 Task: Open Card Usability Testing Review in Board Public Speaking Coaching to Workspace Business Coaching Services and add a team member Softage.4@softage.net, a label Green, a checklist Quality Control, an attachment from your computer, a color Green and finally, add a card description 'Plan and execute company team-building retreat with a focus on team resilience' and a comment 'We should approach this task with enthusiasm as it has the potential to generate significant value for our company.'. Add a start date 'Jan 04, 1900' with a due date 'Jan 11, 1900'
Action: Mouse moved to (385, 158)
Screenshot: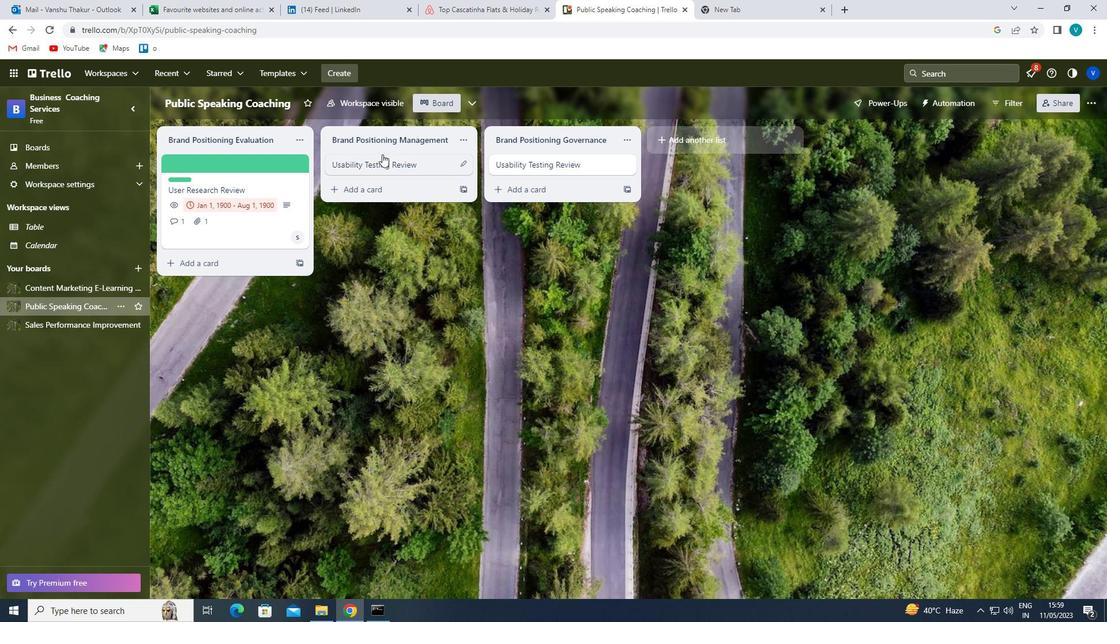 
Action: Mouse pressed left at (385, 158)
Screenshot: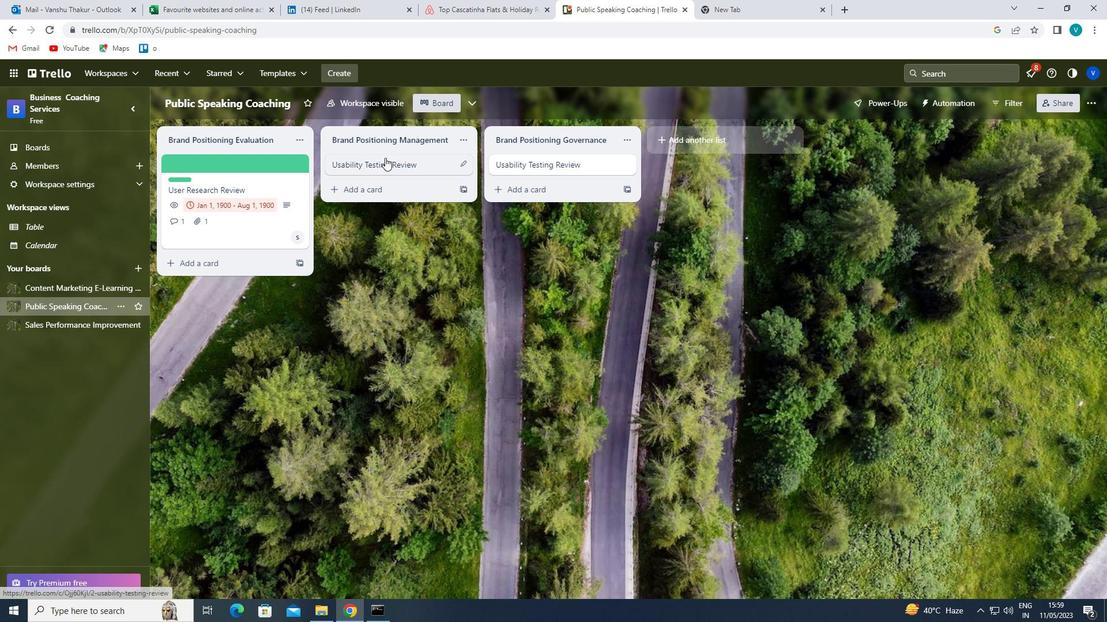 
Action: Mouse moved to (727, 197)
Screenshot: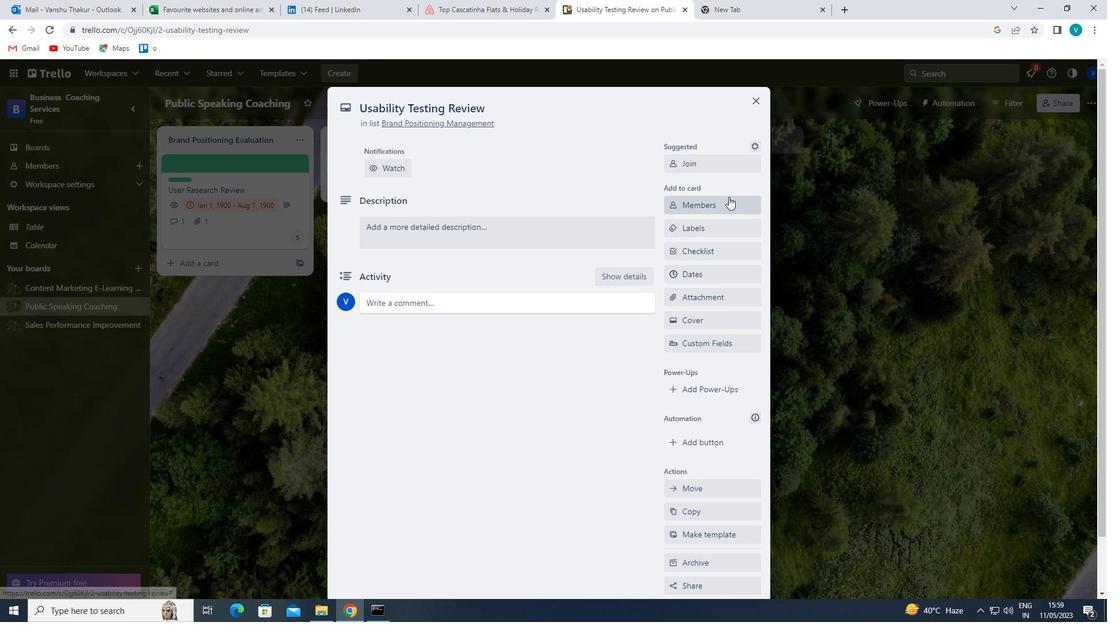 
Action: Mouse pressed left at (727, 197)
Screenshot: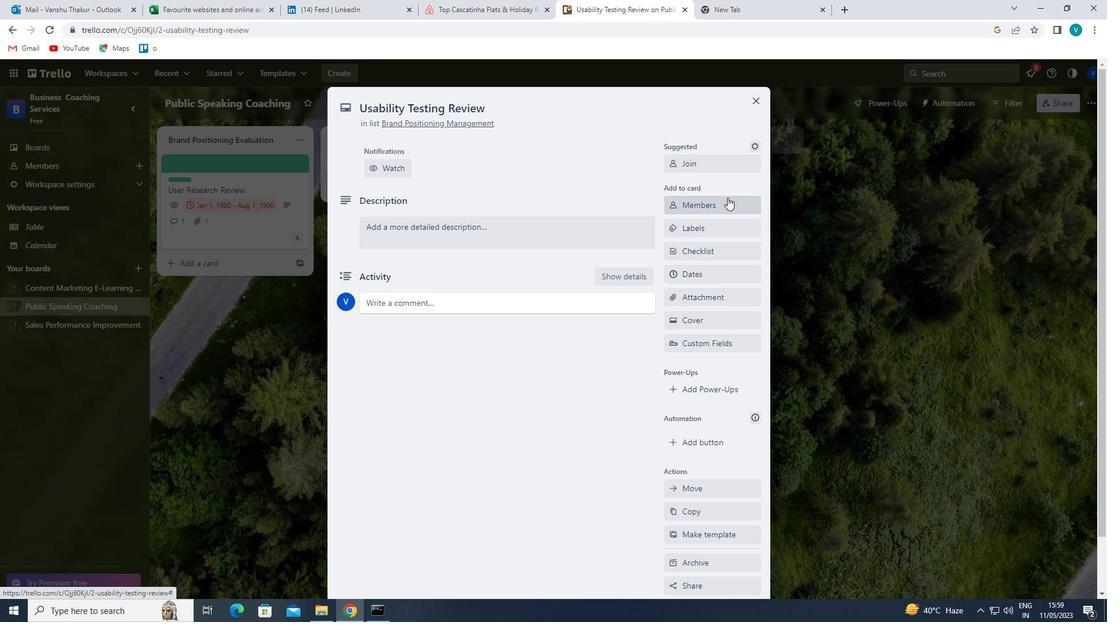 
Action: Key pressed <Key.shift>SOFTAG
Screenshot: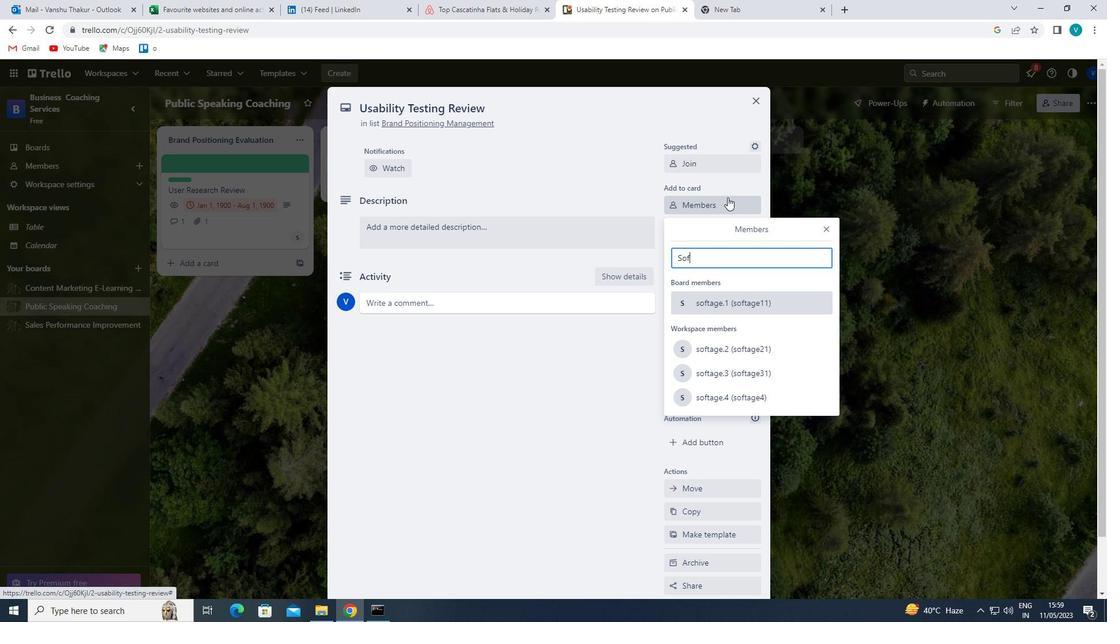
Action: Mouse moved to (719, 204)
Screenshot: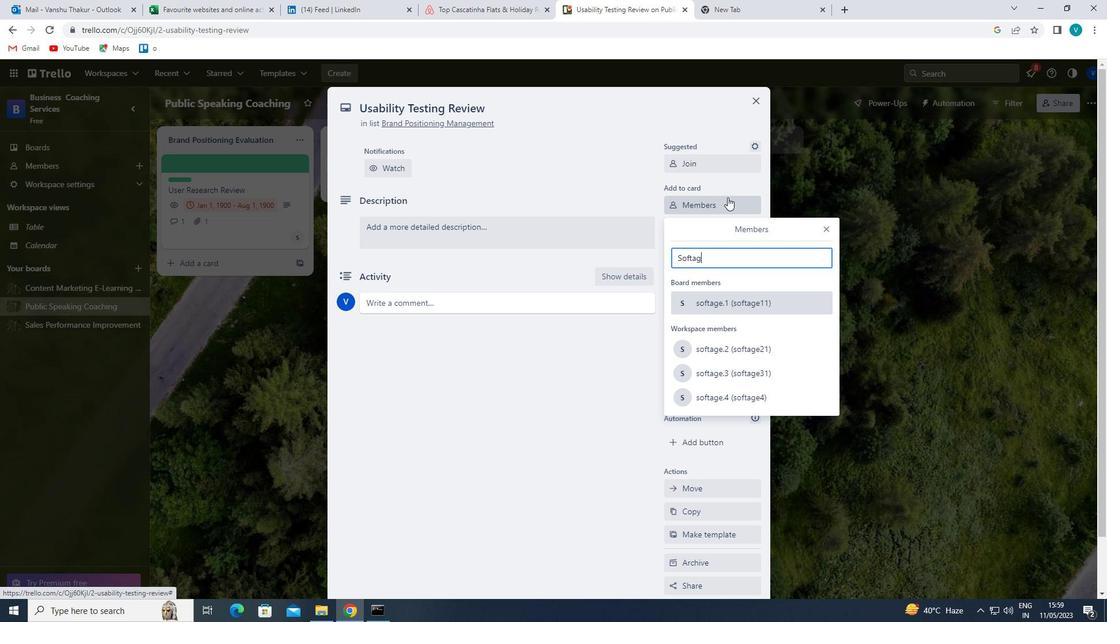 
Action: Key pressed E
Screenshot: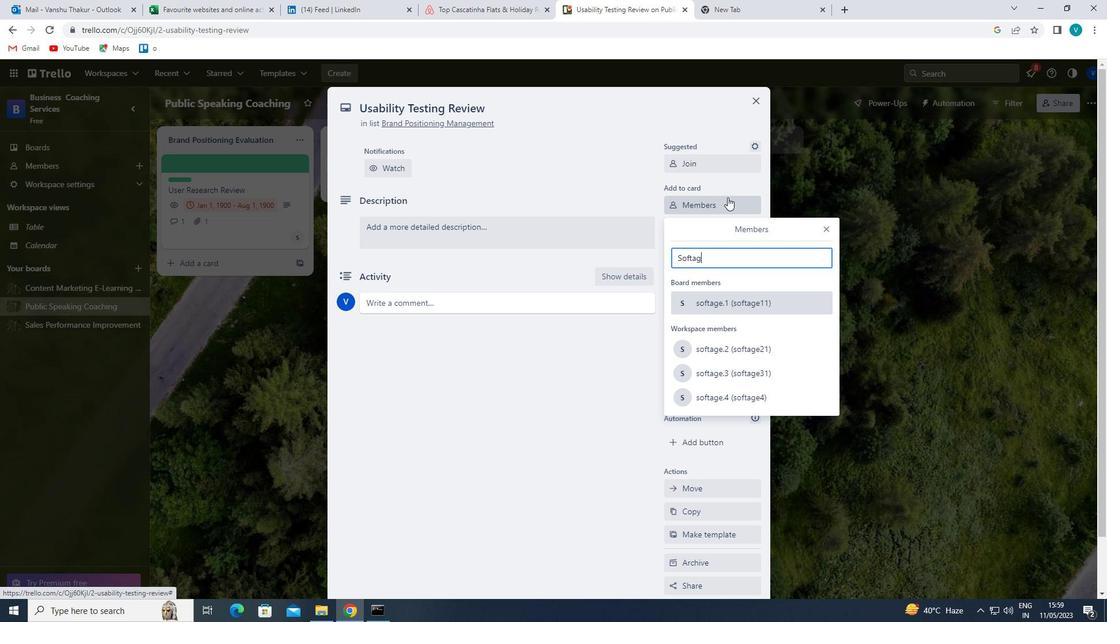 
Action: Mouse moved to (752, 390)
Screenshot: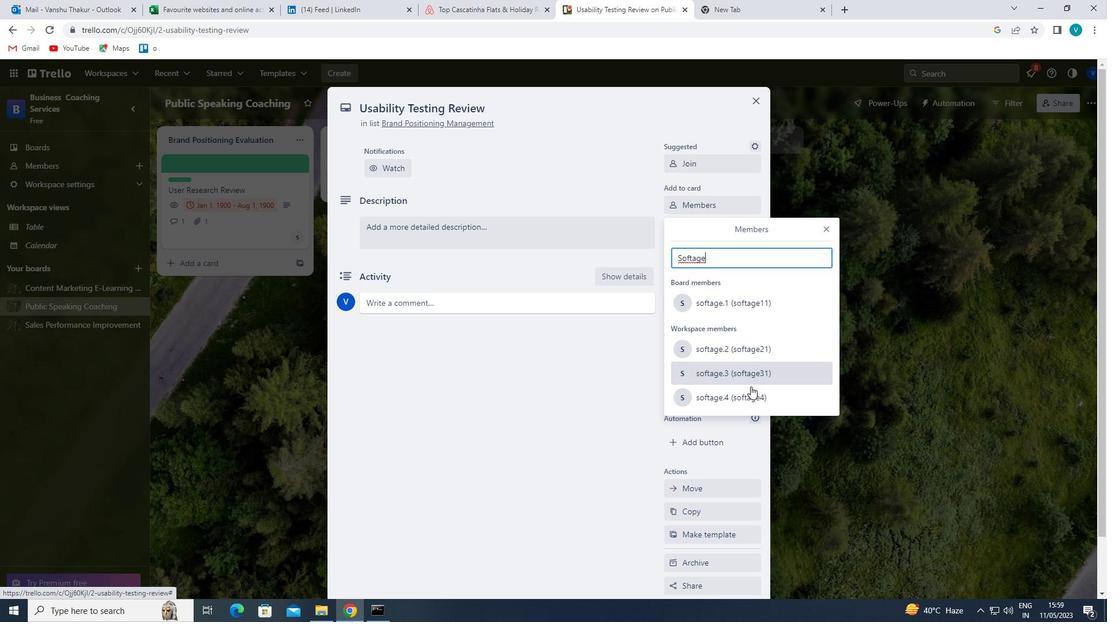 
Action: Mouse pressed left at (752, 390)
Screenshot: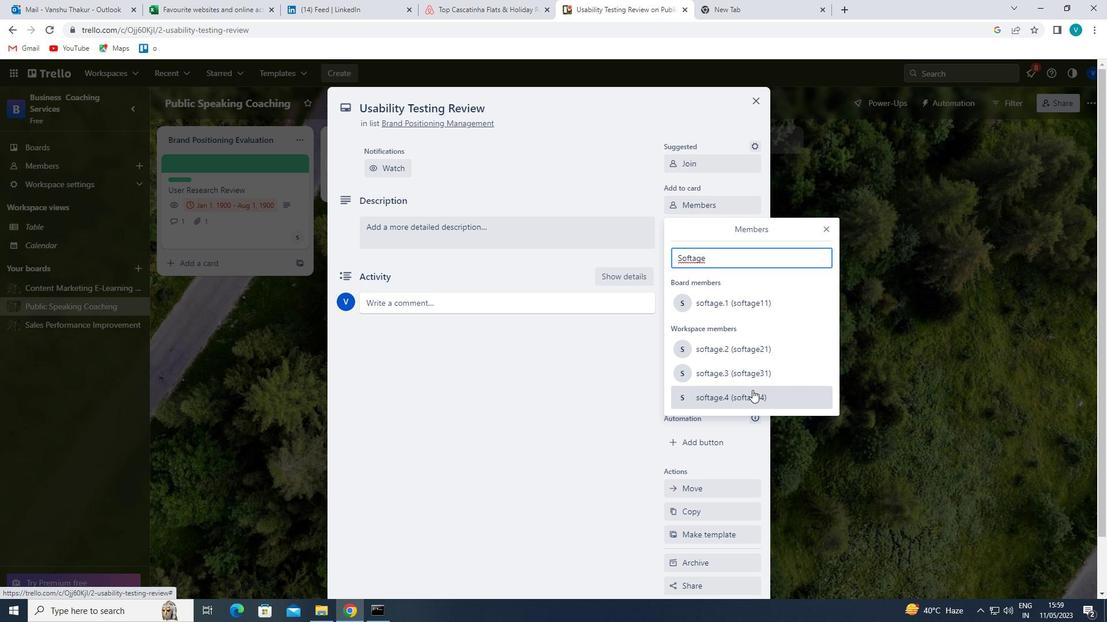 
Action: Mouse moved to (824, 231)
Screenshot: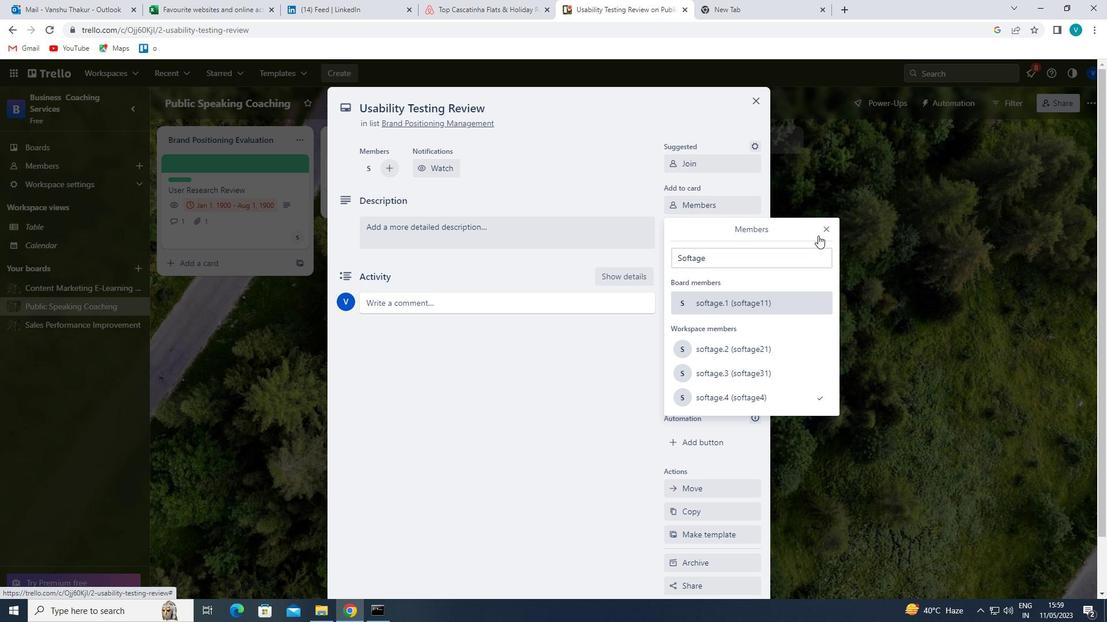 
Action: Mouse pressed left at (824, 231)
Screenshot: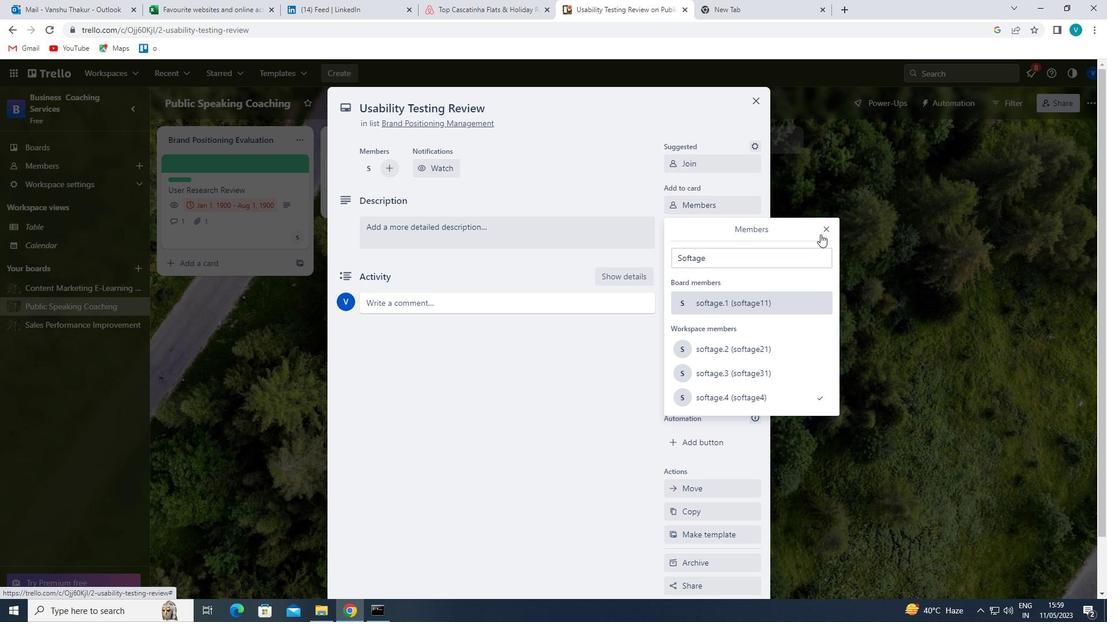 
Action: Mouse moved to (718, 232)
Screenshot: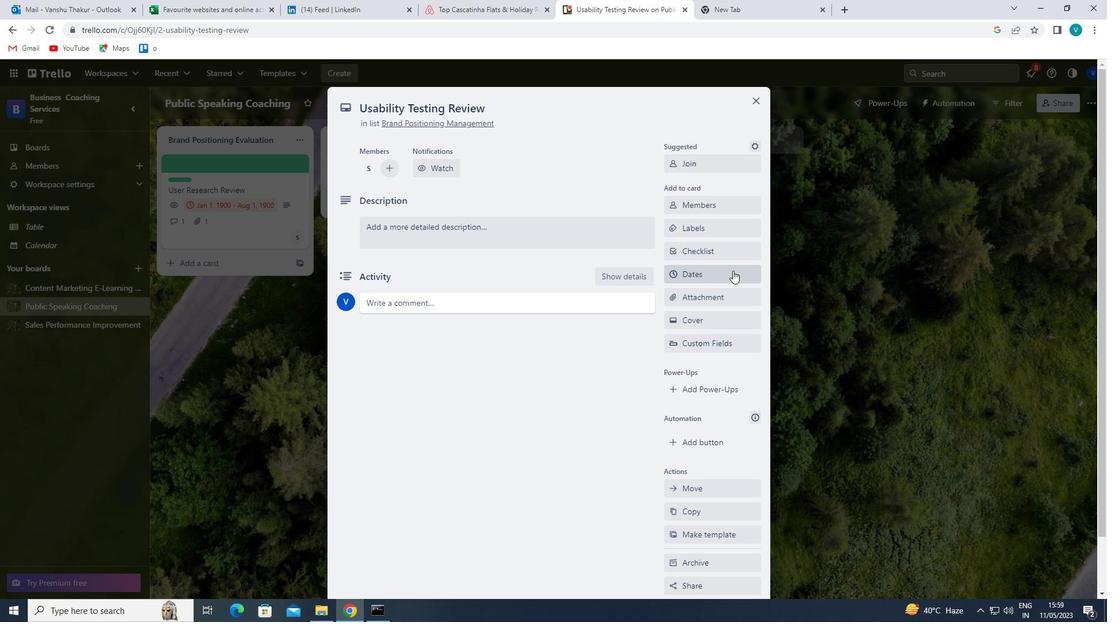 
Action: Mouse pressed left at (718, 232)
Screenshot: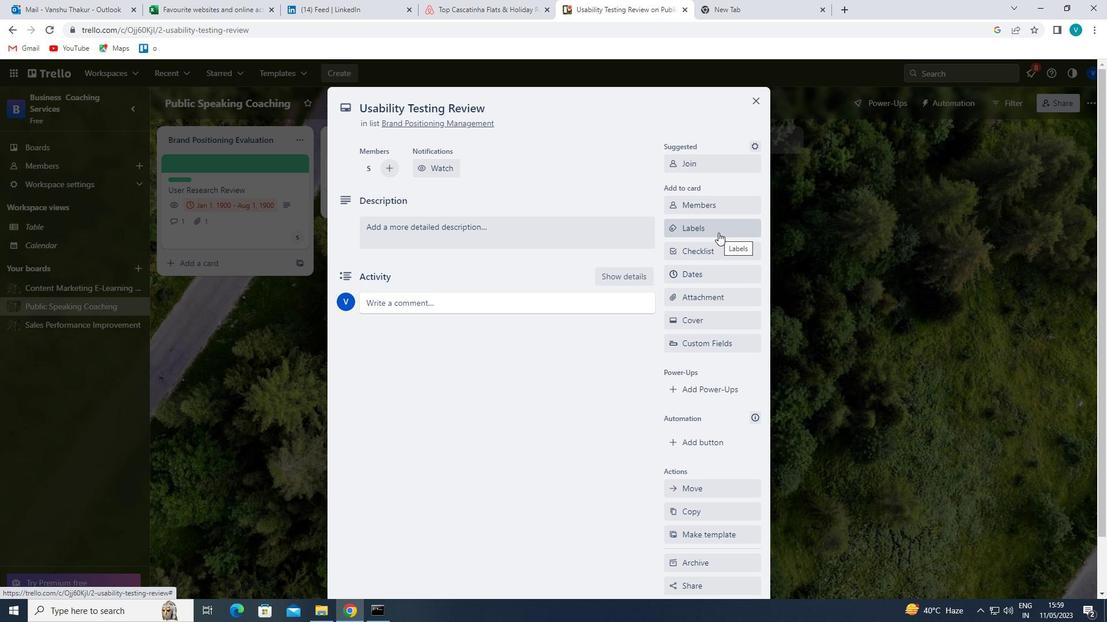 
Action: Mouse moved to (733, 338)
Screenshot: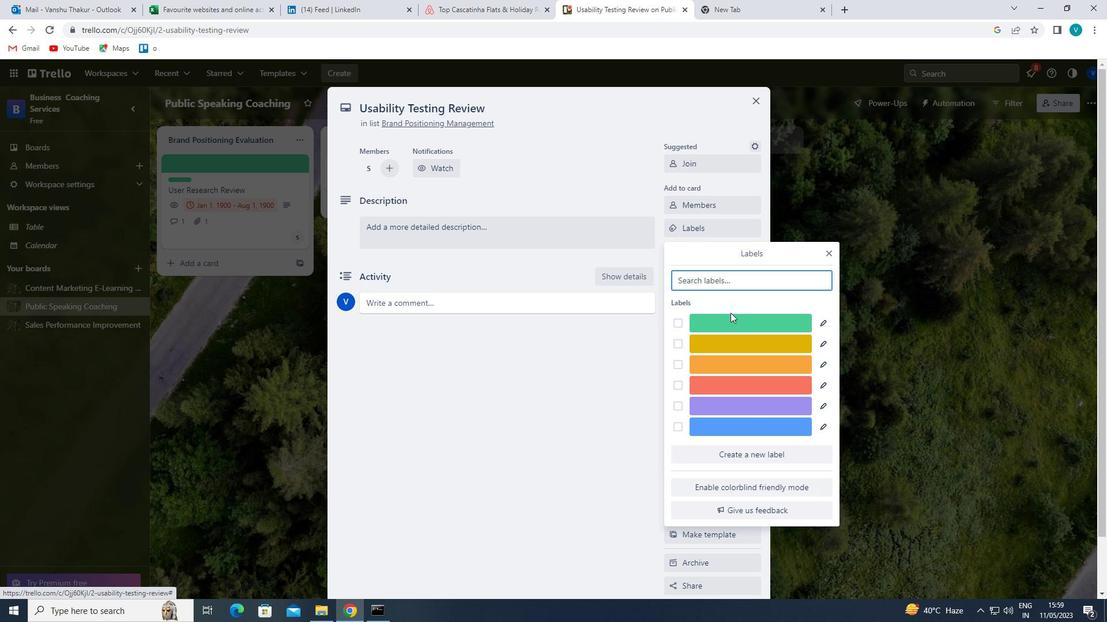 
Action: Mouse pressed left at (733, 338)
Screenshot: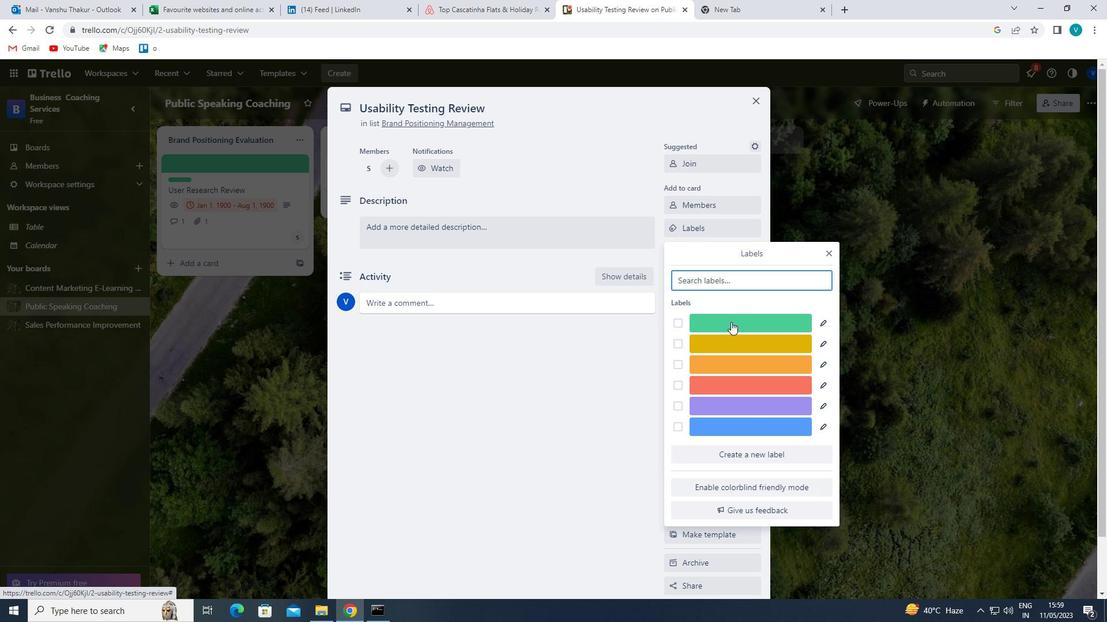 
Action: Mouse moved to (735, 322)
Screenshot: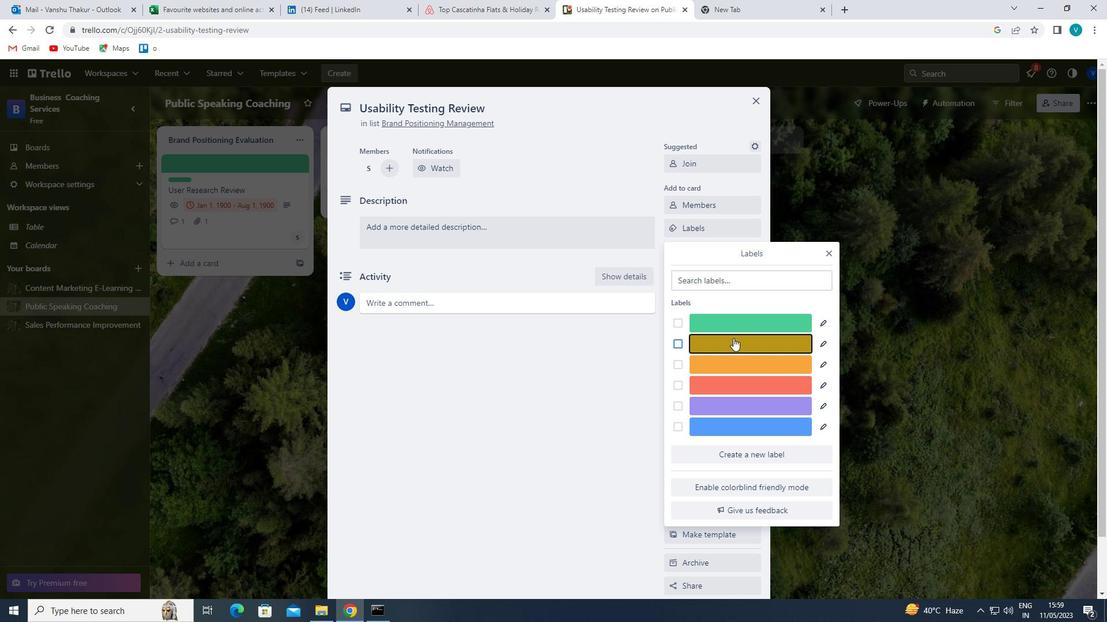 
Action: Mouse pressed left at (735, 322)
Screenshot: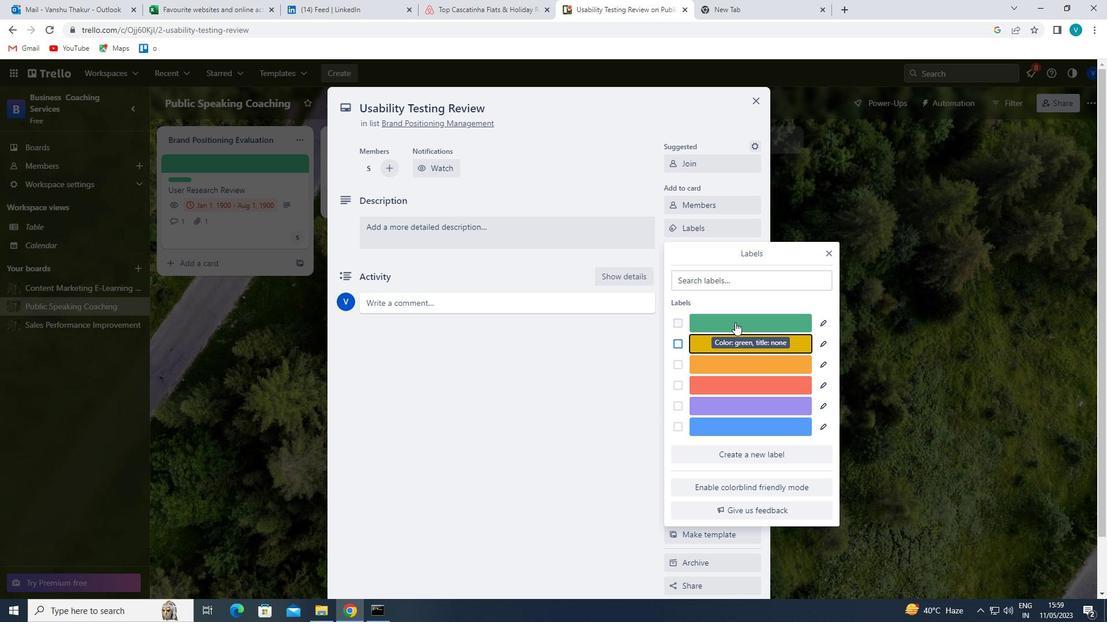 
Action: Mouse moved to (827, 250)
Screenshot: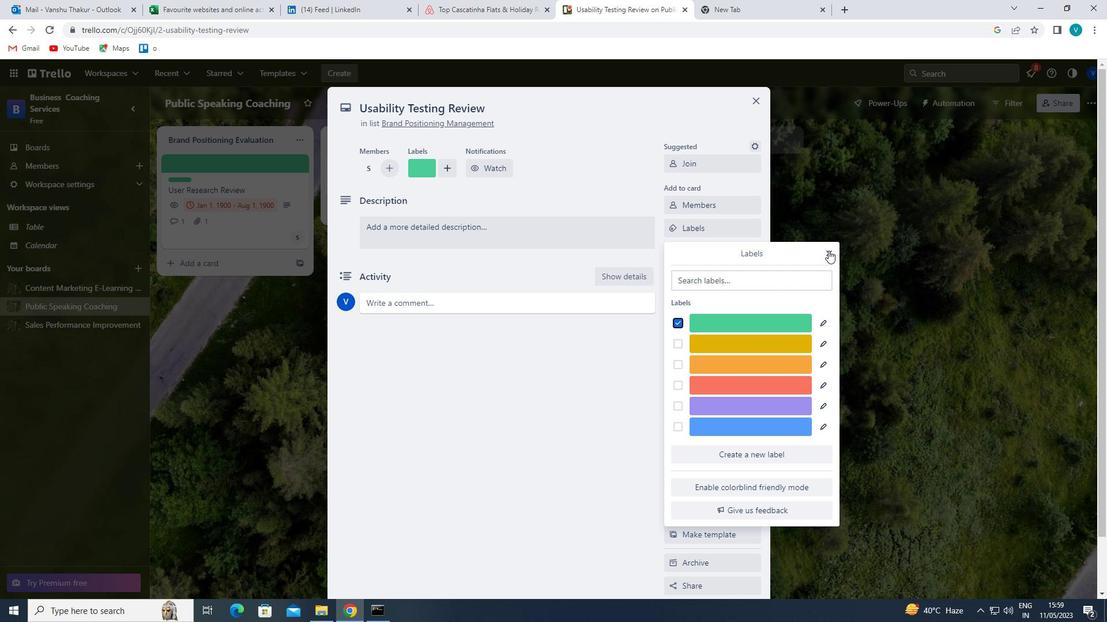 
Action: Mouse pressed left at (827, 250)
Screenshot: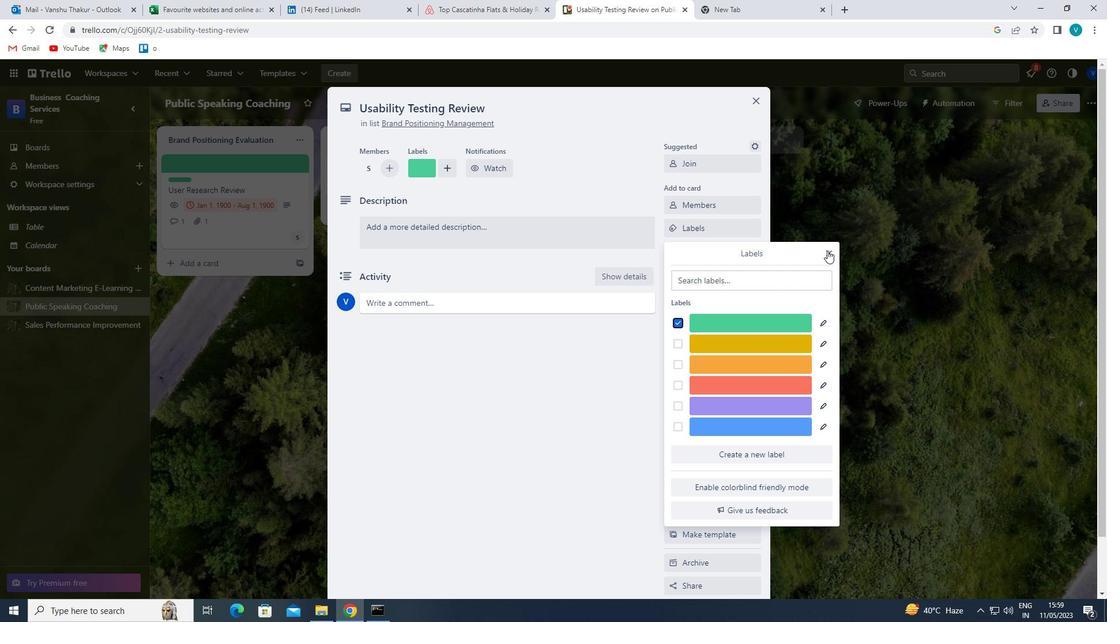 
Action: Mouse moved to (717, 245)
Screenshot: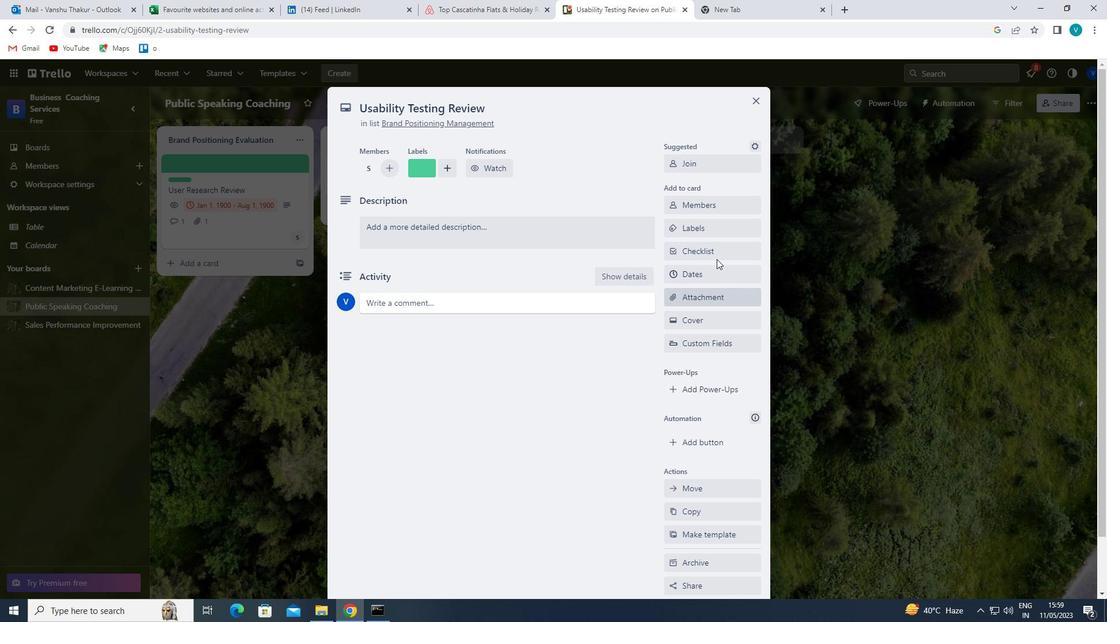 
Action: Mouse pressed left at (717, 245)
Screenshot: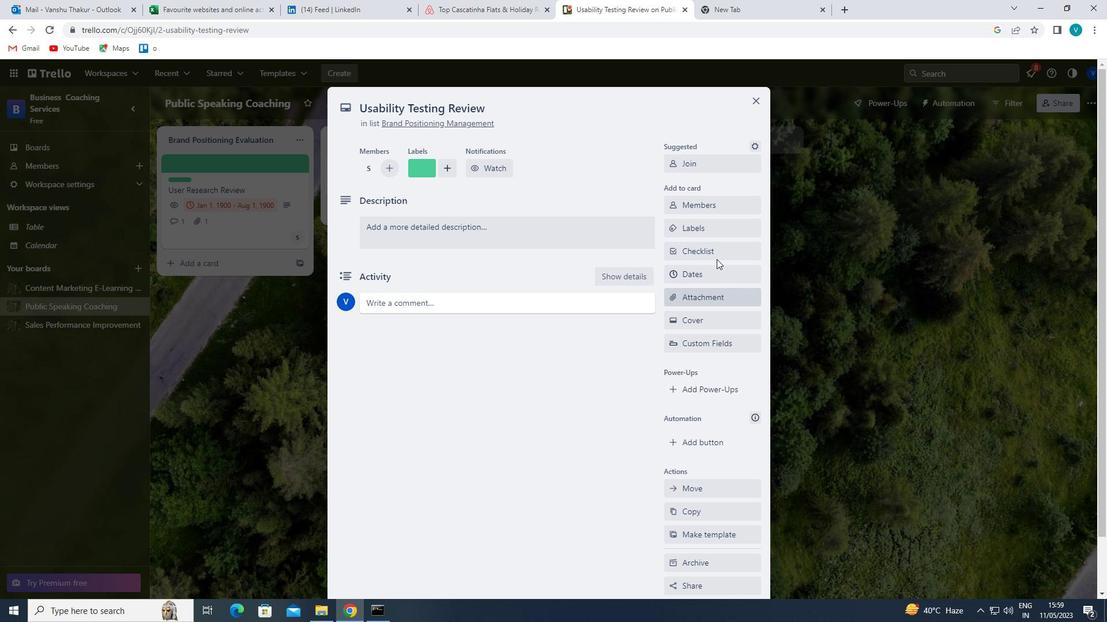
Action: Mouse moved to (714, 288)
Screenshot: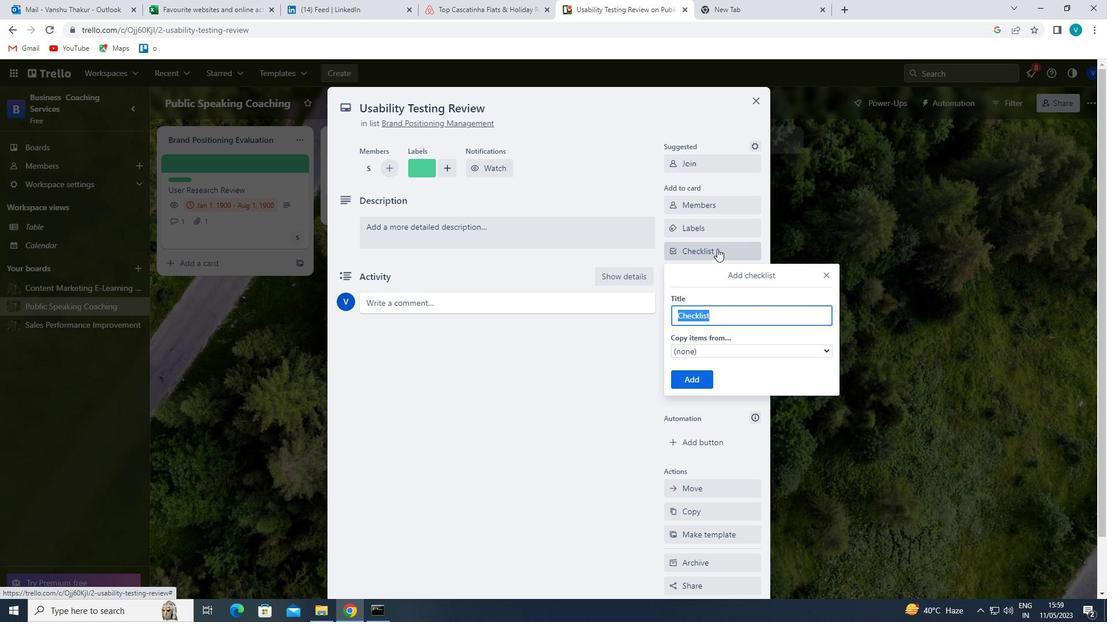 
Action: Key pressed <Key.shift>QUALI
Screenshot: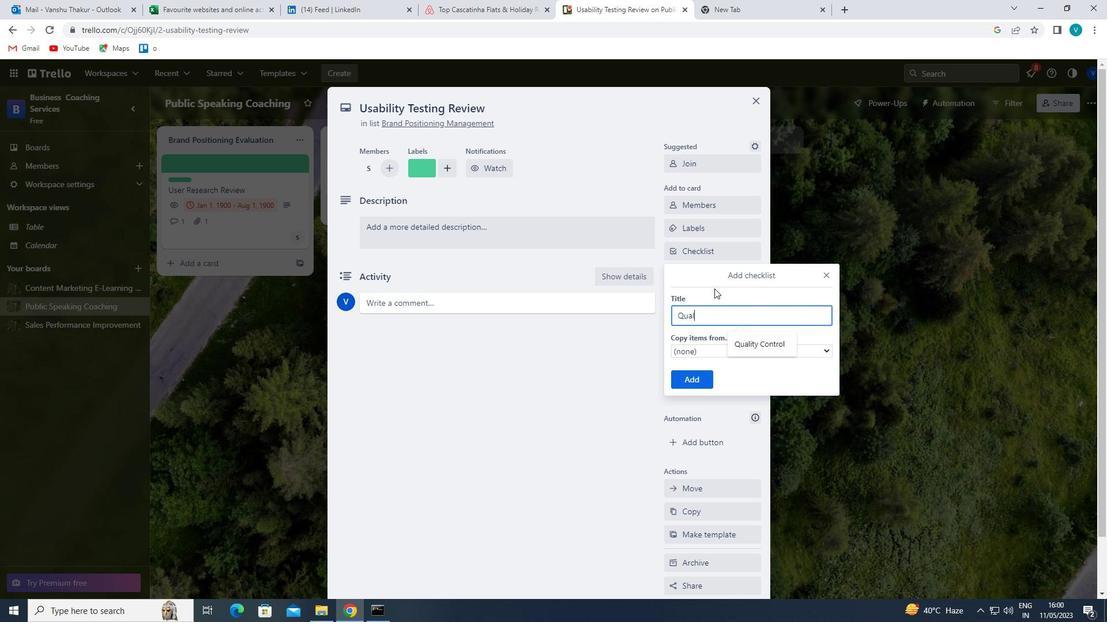 
Action: Mouse moved to (746, 337)
Screenshot: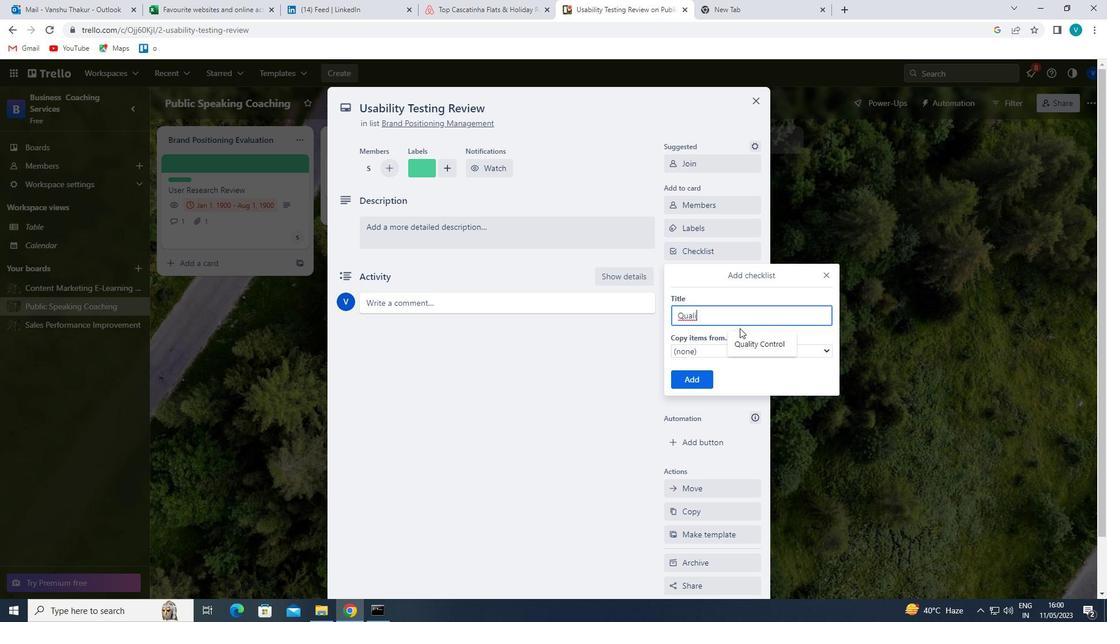 
Action: Mouse pressed left at (746, 337)
Screenshot: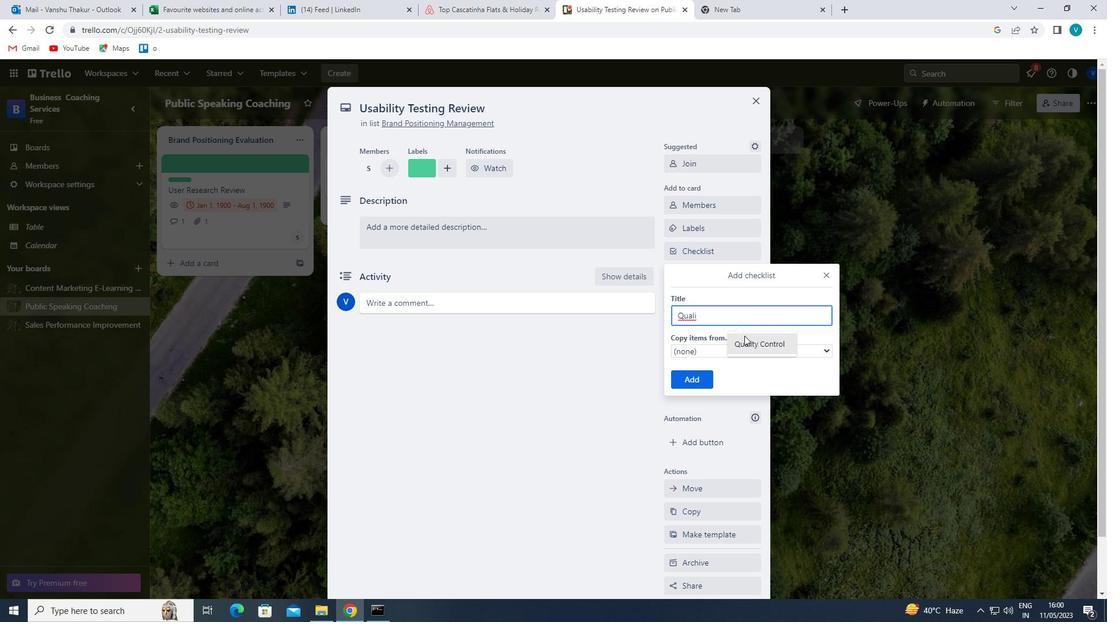 
Action: Mouse moved to (698, 372)
Screenshot: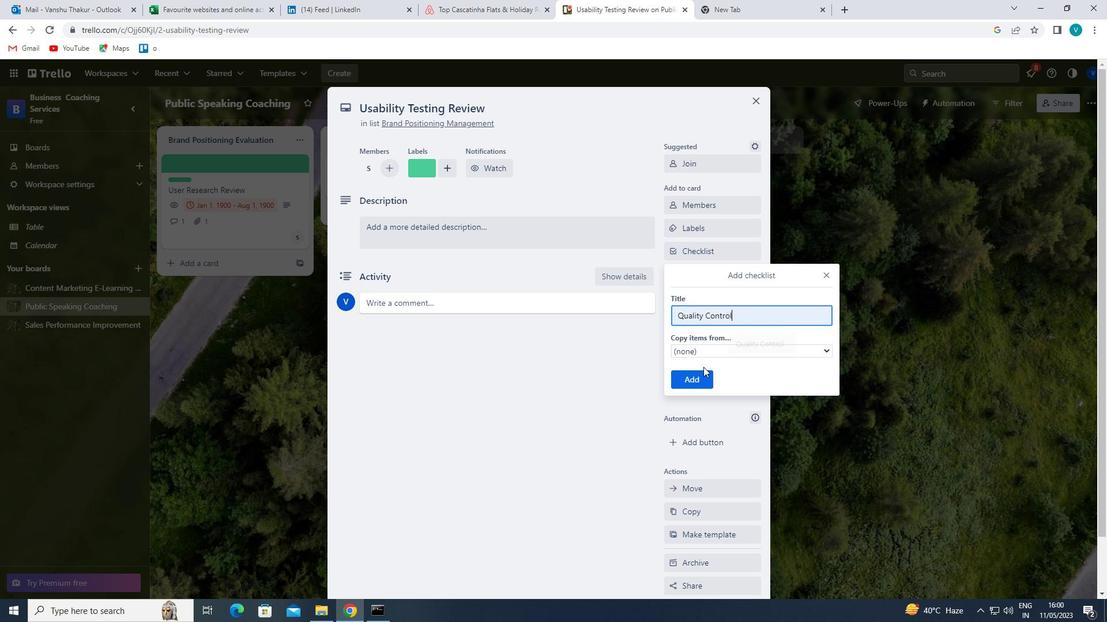 
Action: Mouse pressed left at (698, 372)
Screenshot: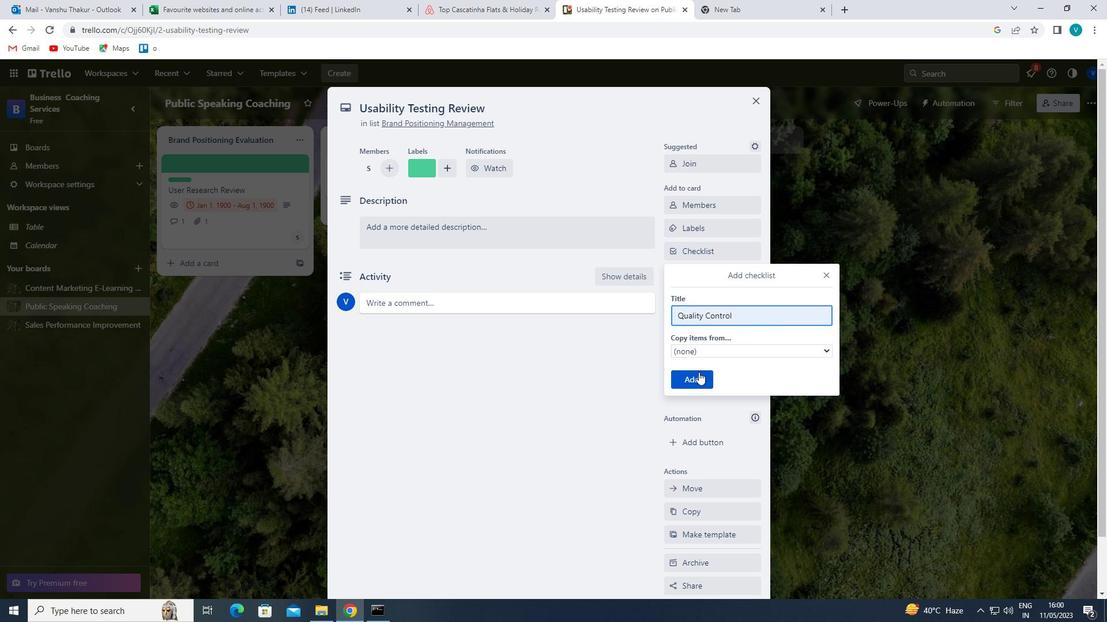 
Action: Mouse moved to (717, 292)
Screenshot: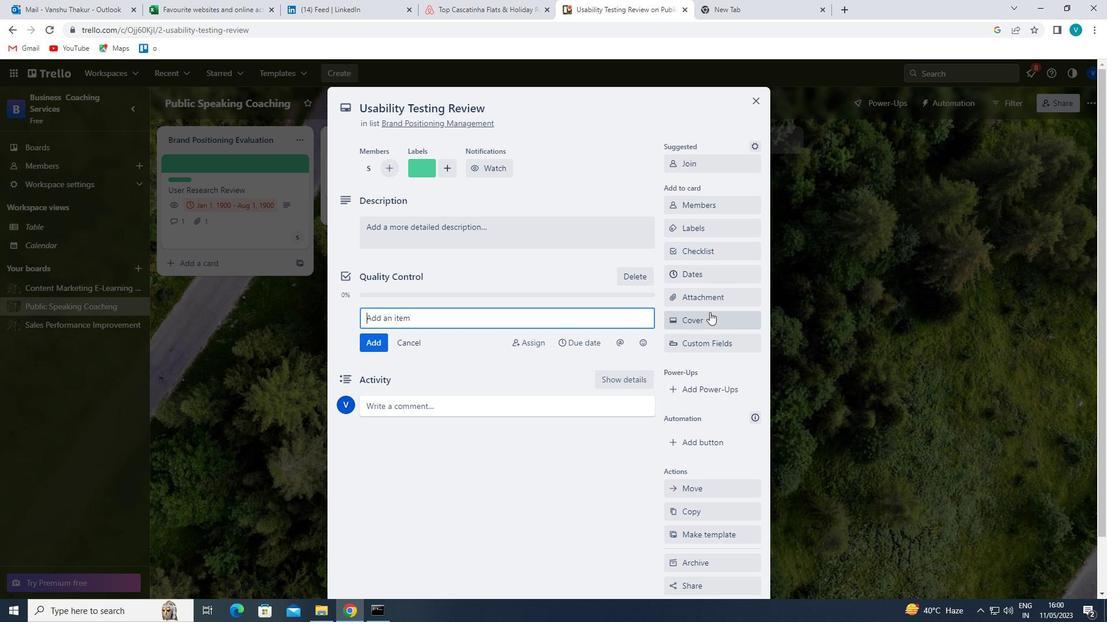 
Action: Mouse pressed left at (717, 292)
Screenshot: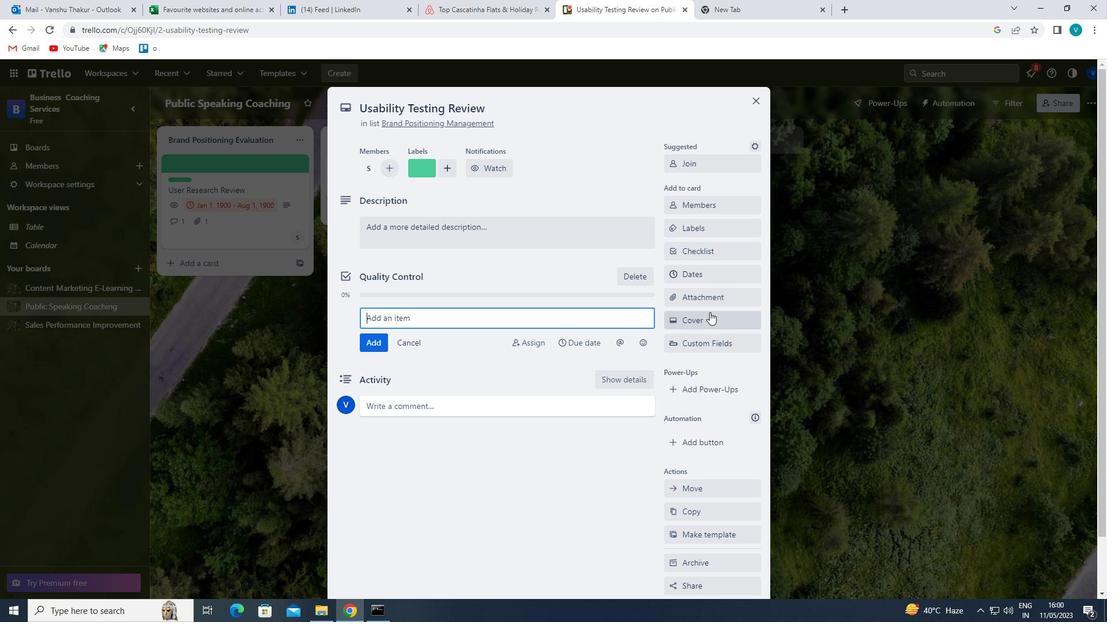 
Action: Mouse moved to (701, 352)
Screenshot: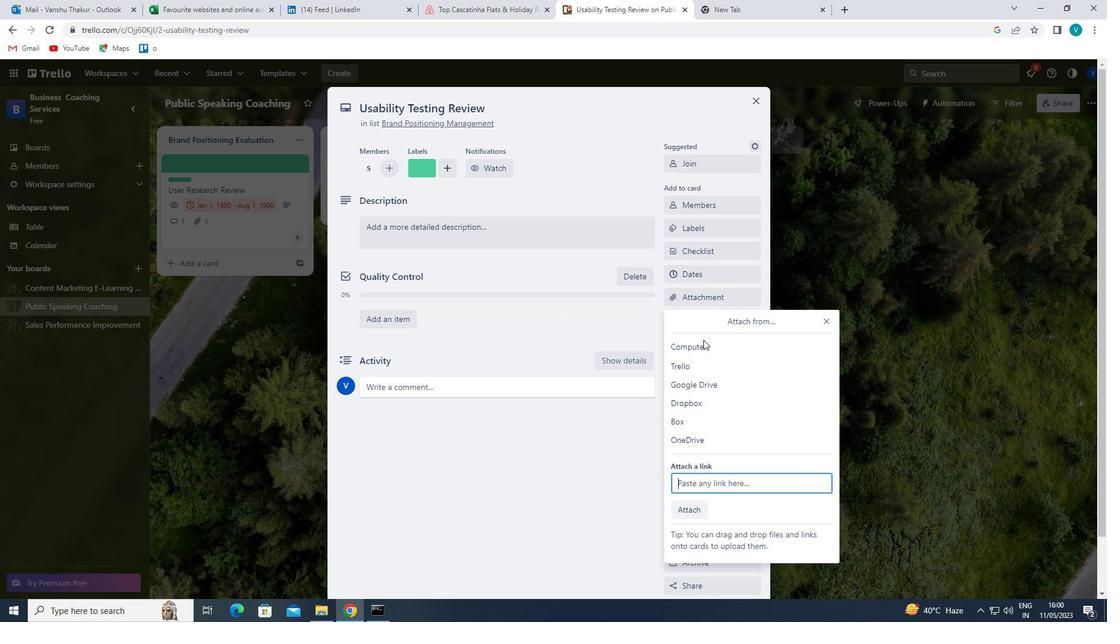 
Action: Mouse pressed left at (701, 352)
Screenshot: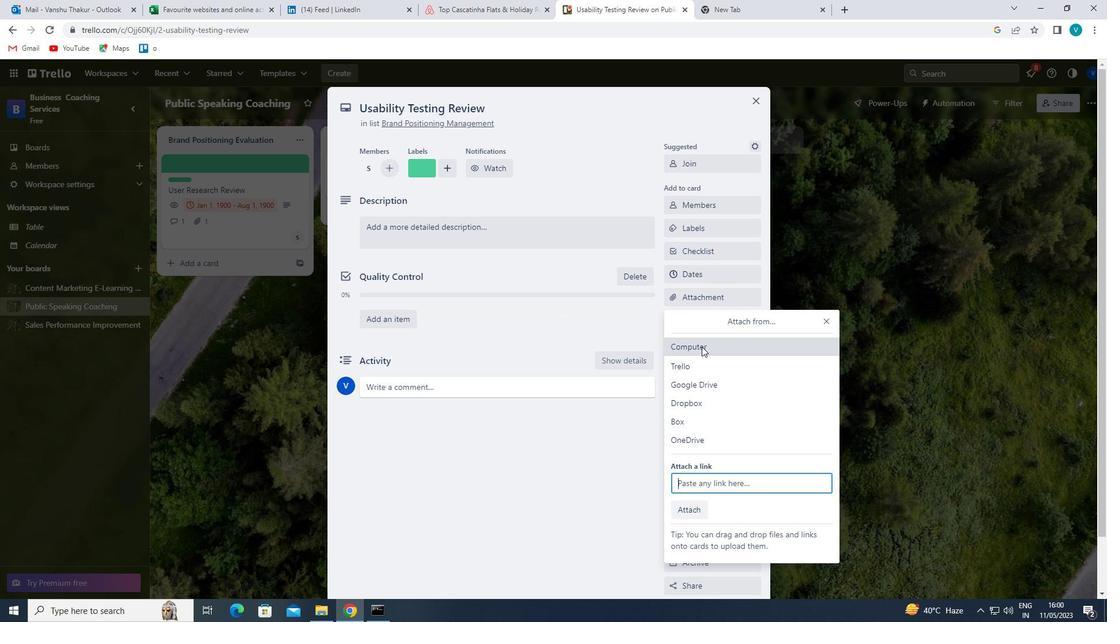 
Action: Mouse moved to (188, 186)
Screenshot: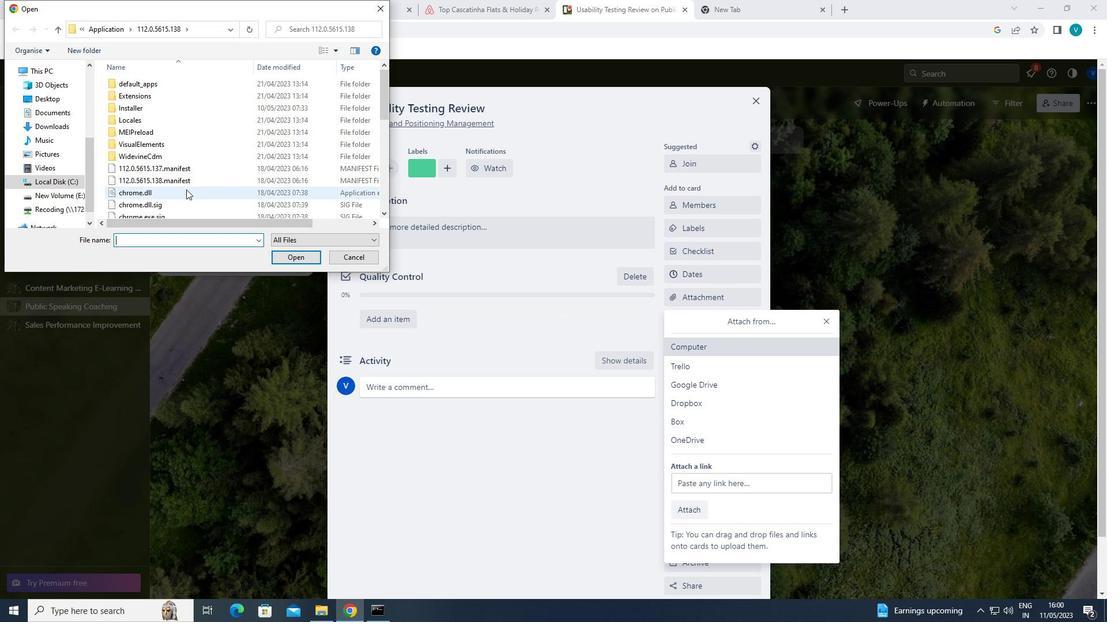 
Action: Mouse pressed left at (188, 186)
Screenshot: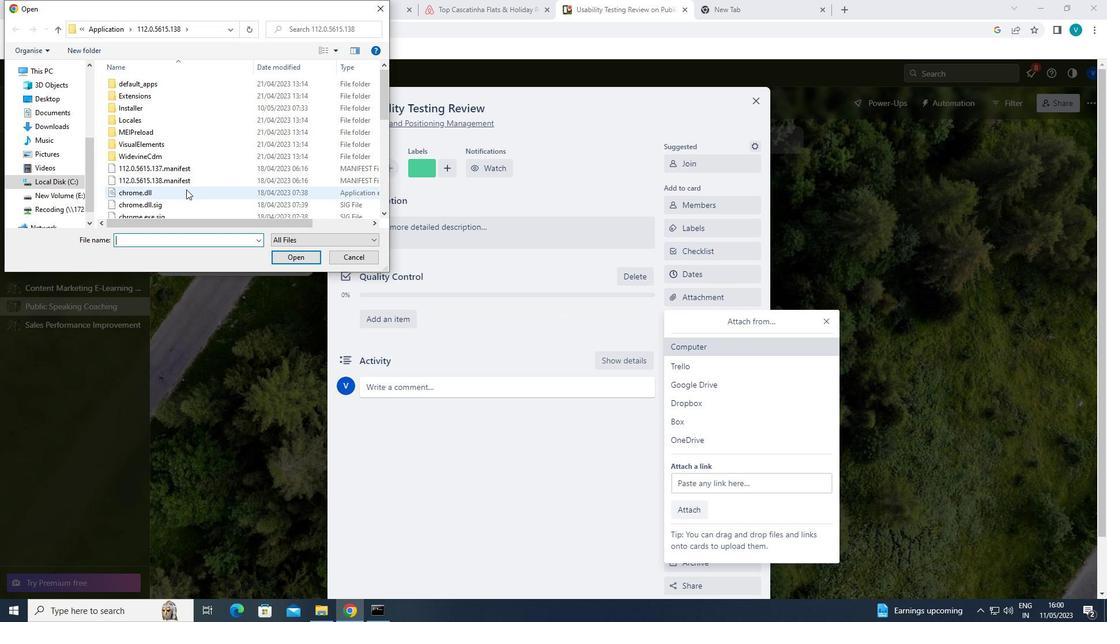 
Action: Mouse moved to (287, 255)
Screenshot: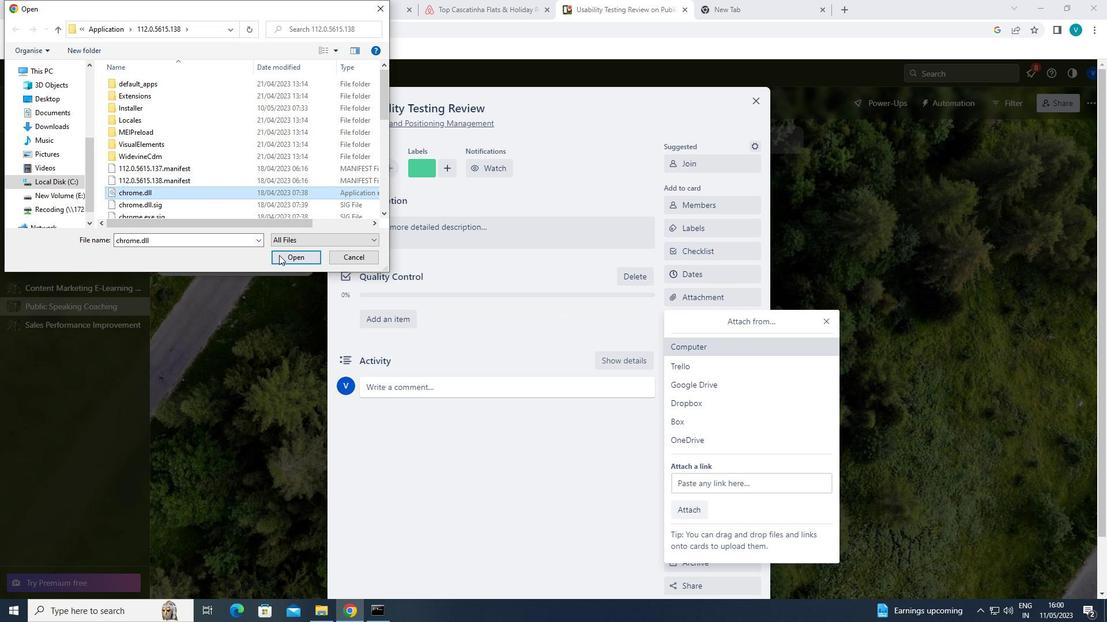 
Action: Mouse pressed left at (287, 255)
Screenshot: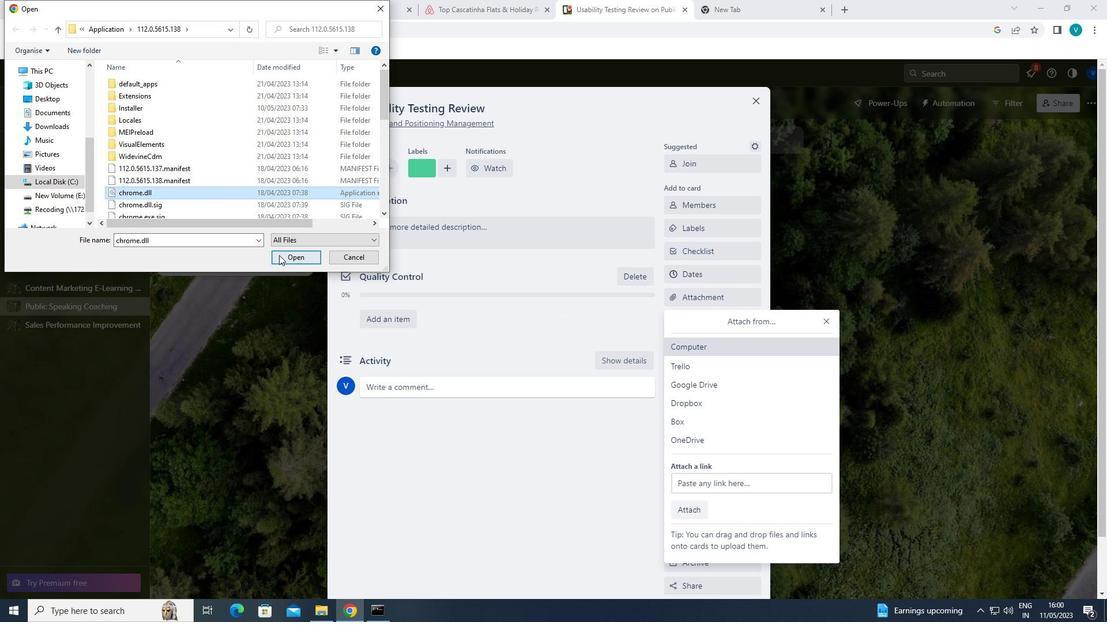 
Action: Mouse moved to (826, 271)
Screenshot: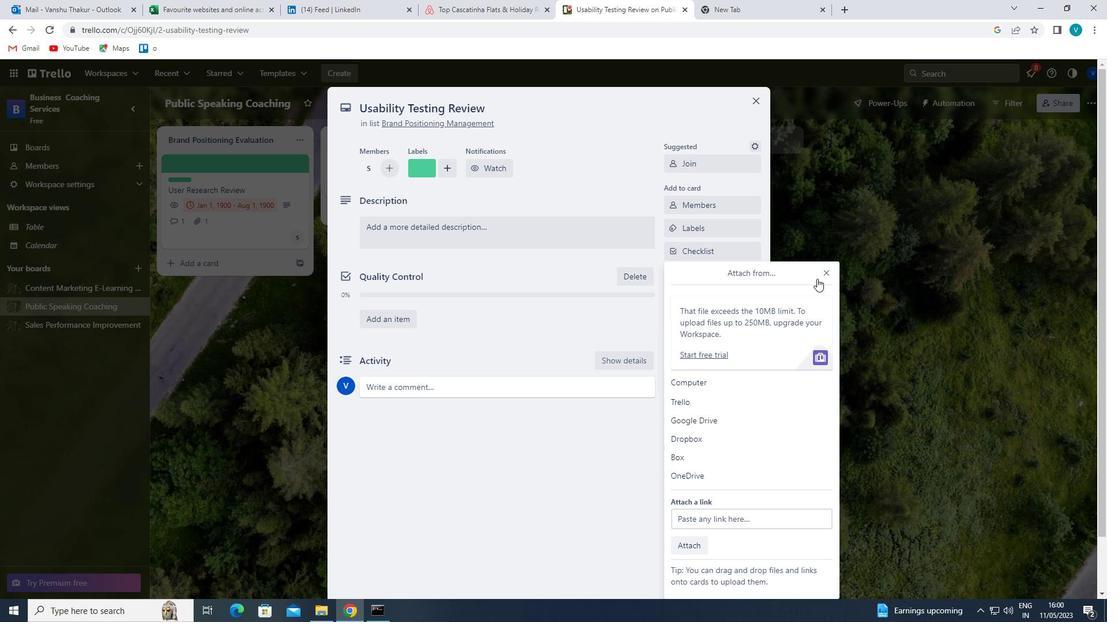 
Action: Mouse pressed left at (826, 271)
Screenshot: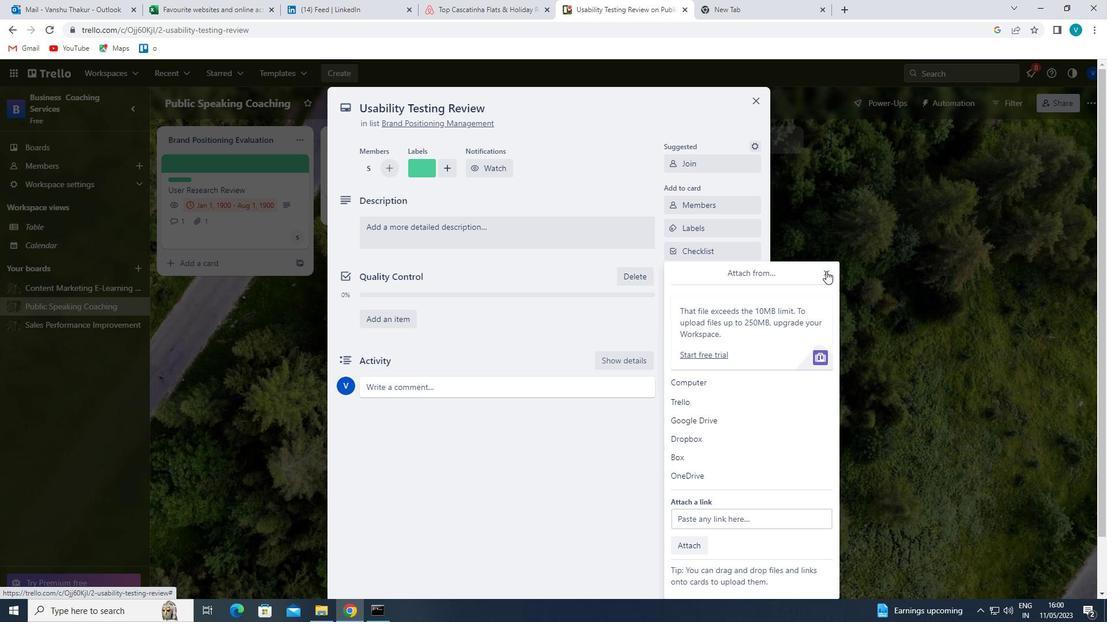 
Action: Mouse moved to (715, 316)
Screenshot: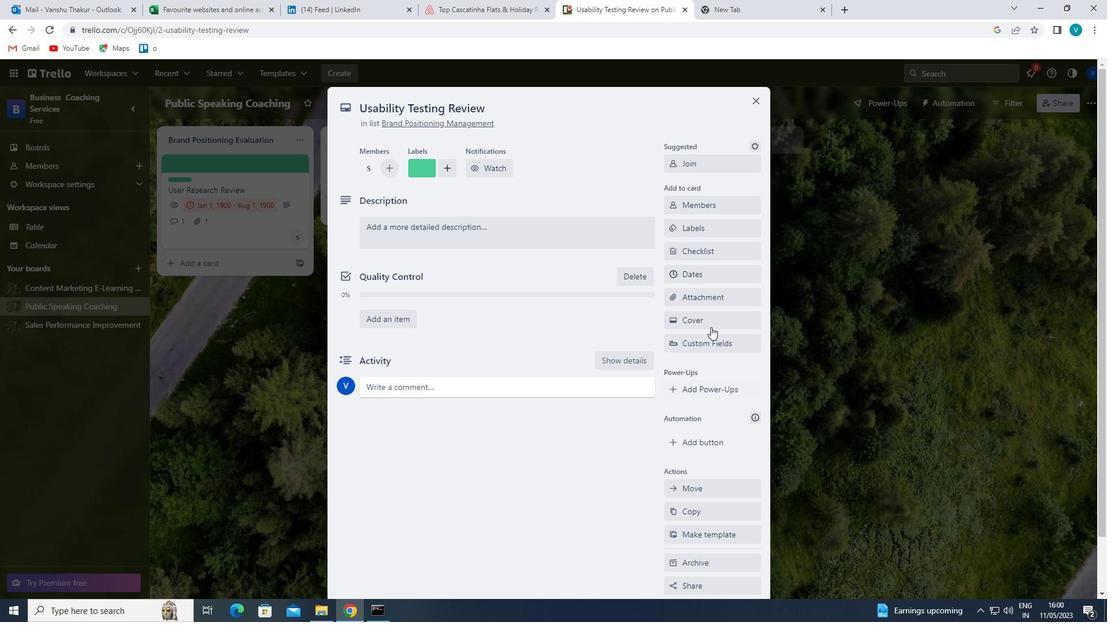 
Action: Mouse pressed left at (715, 316)
Screenshot: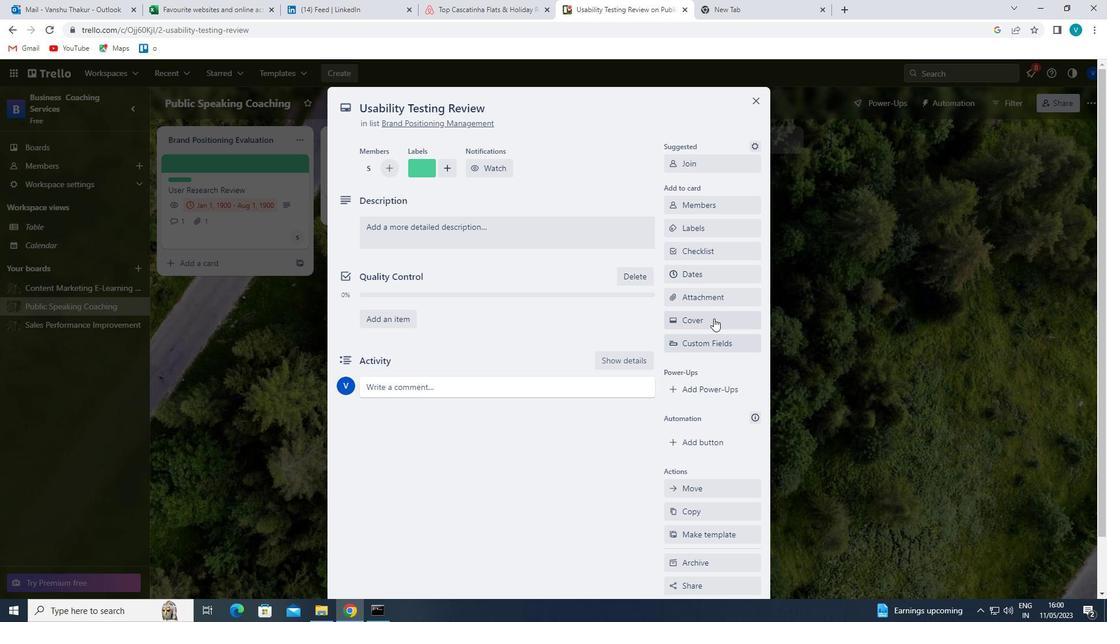 
Action: Mouse moved to (690, 367)
Screenshot: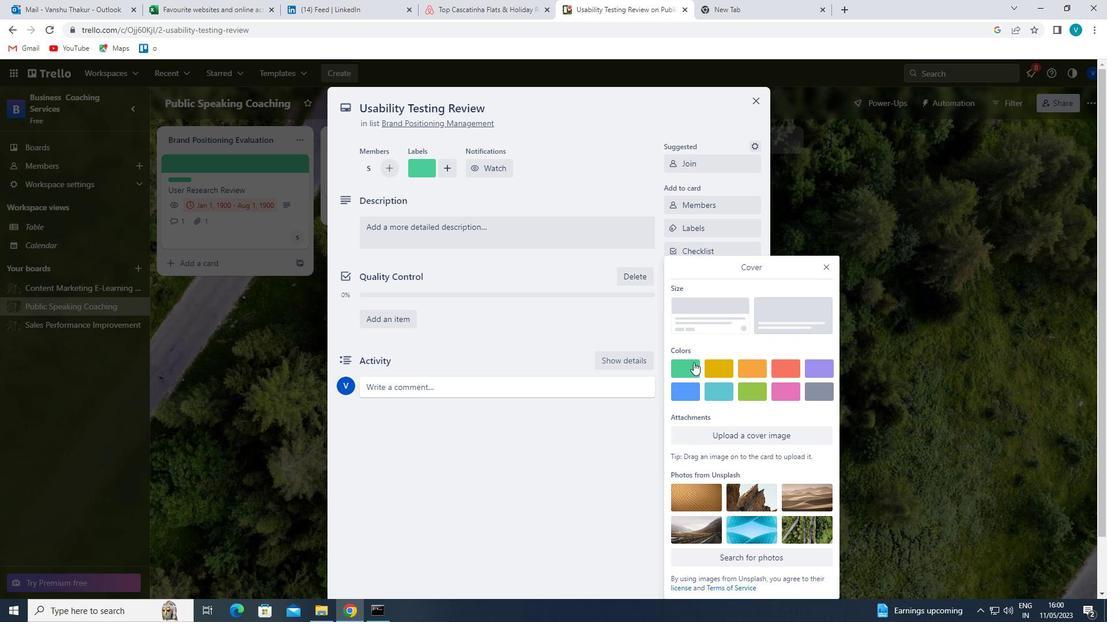 
Action: Mouse pressed left at (690, 367)
Screenshot: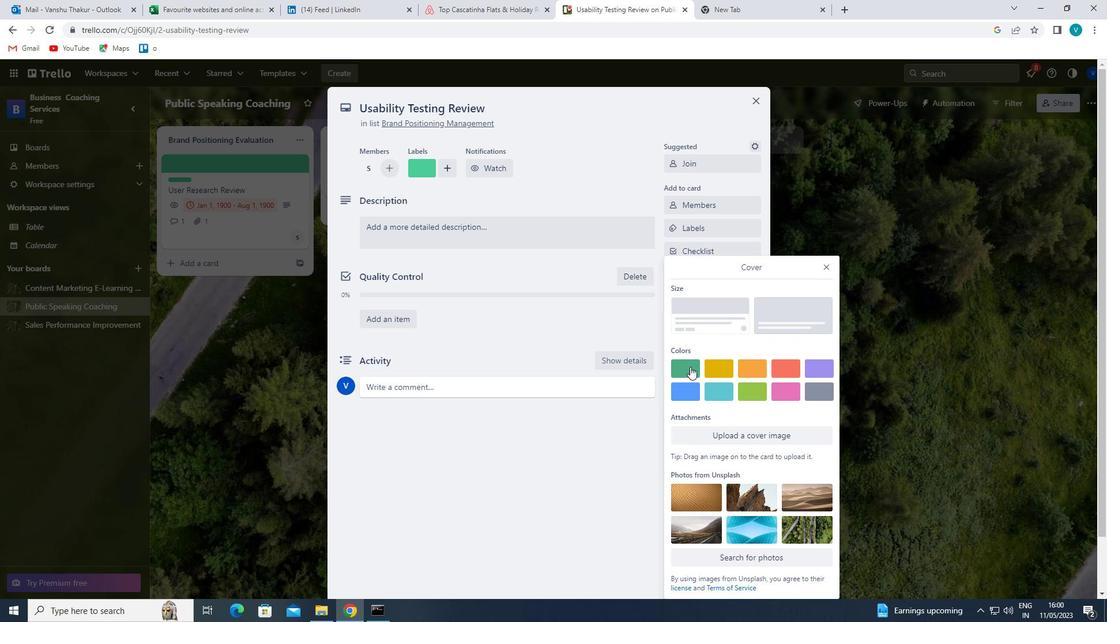 
Action: Mouse moved to (827, 247)
Screenshot: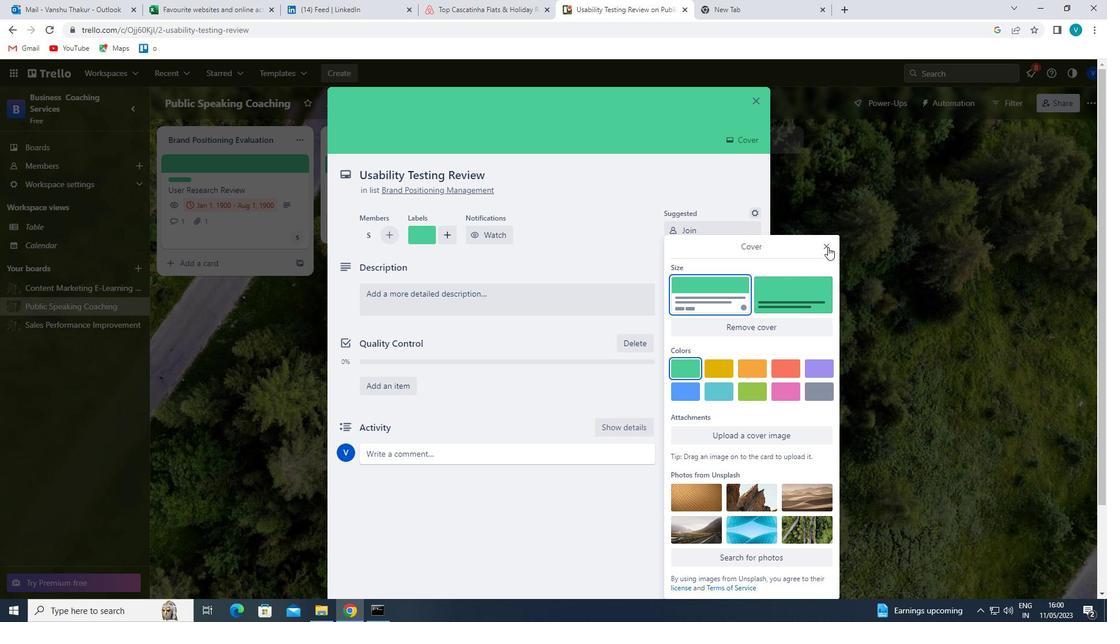 
Action: Mouse pressed left at (827, 247)
Screenshot: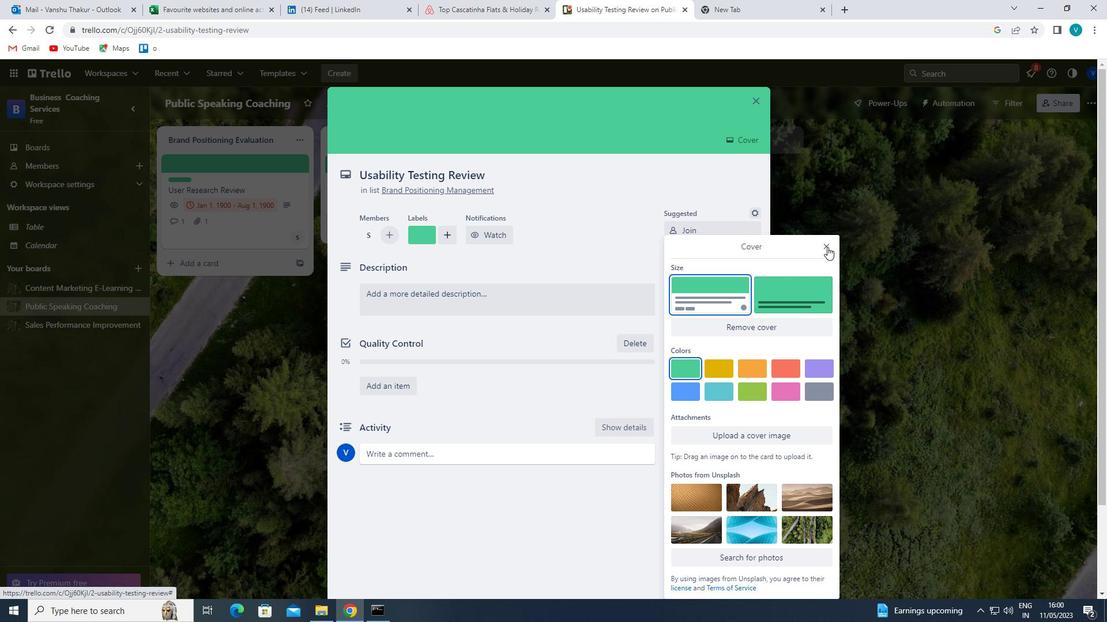 
Action: Mouse moved to (549, 290)
Screenshot: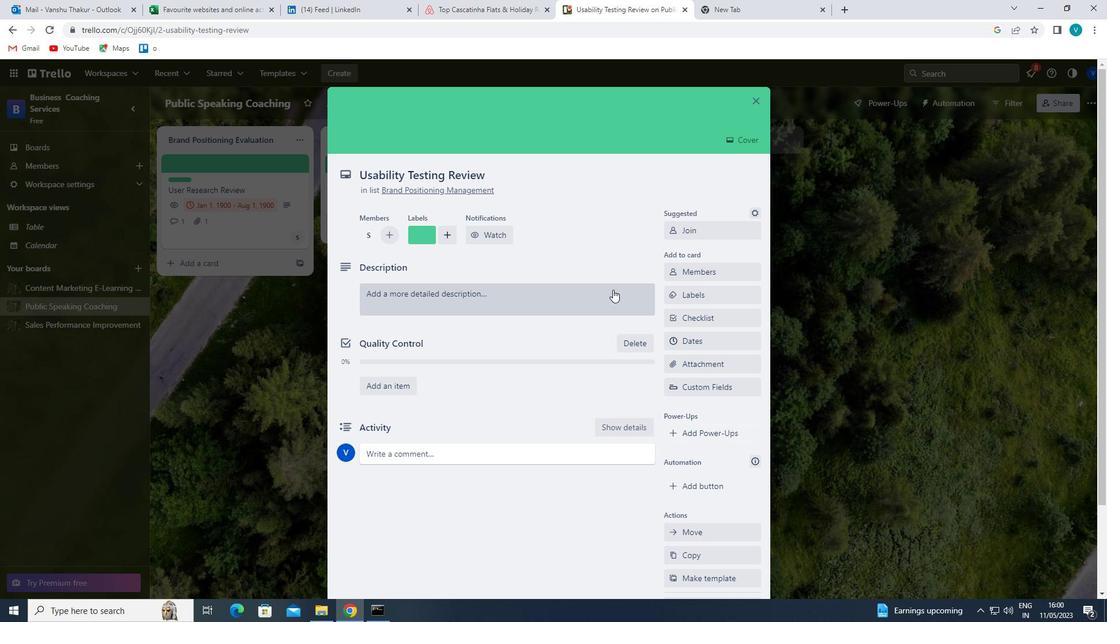 
Action: Mouse pressed left at (549, 290)
Screenshot: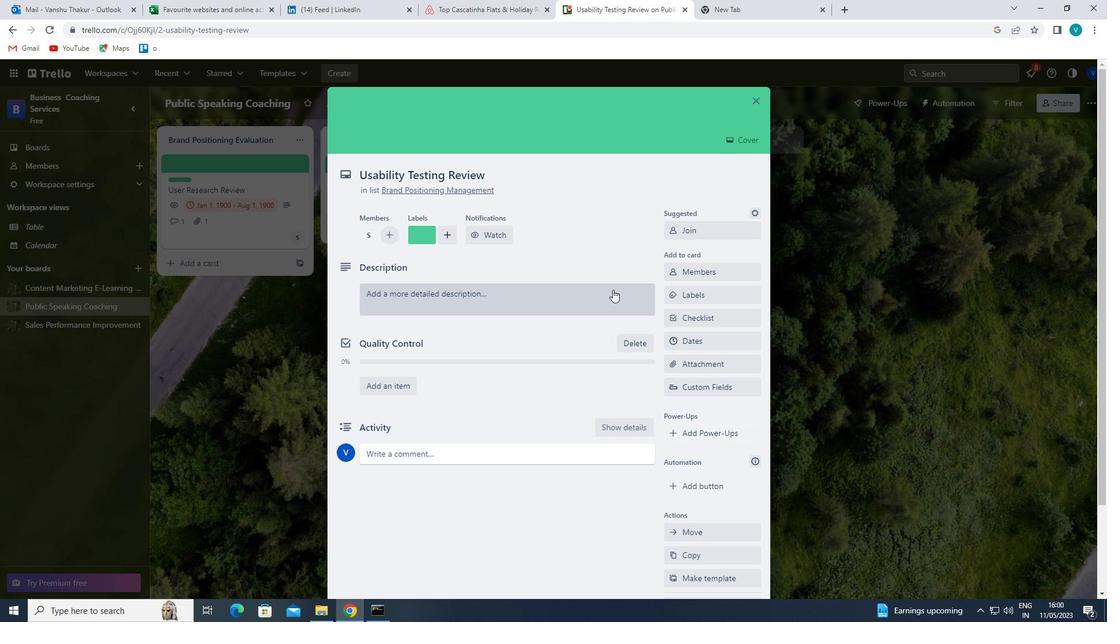 
Action: Key pressed '<Key.shift>PLAN<Key.space>AND<Key.space>EXECUTE<Key.space>COMPANY<Key.space>TEAM-BUILDING<Key.space>REATREAT<Key.space>WITH<Key.space>A<Key.space>FOCUS<Key.space>ON<Key.space>TEAM<Key.space>
Screenshot: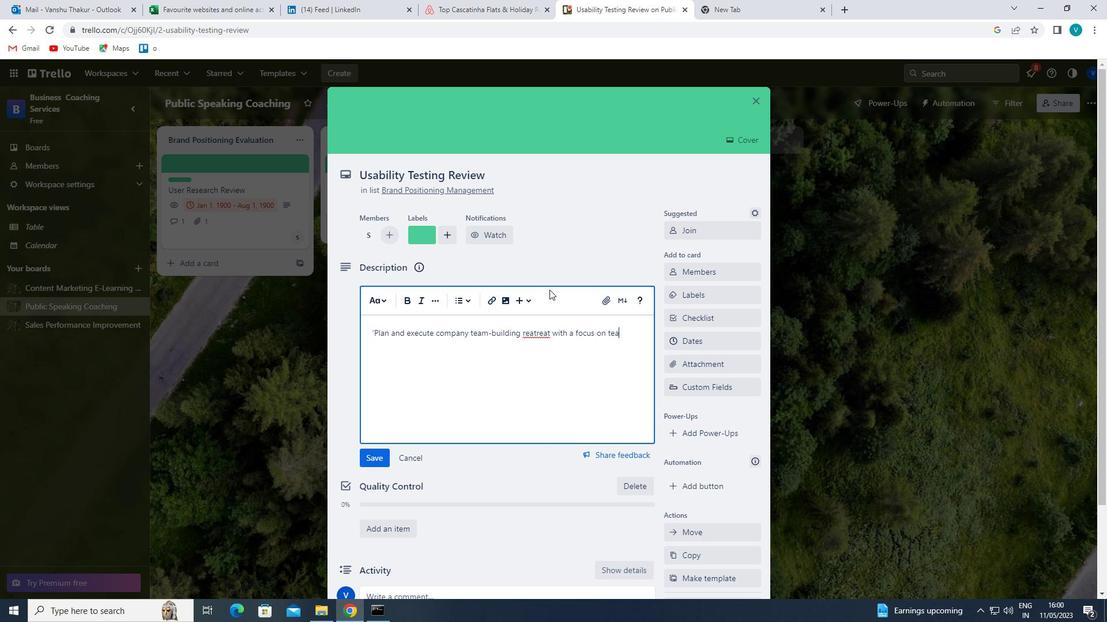 
Action: Mouse moved to (533, 331)
Screenshot: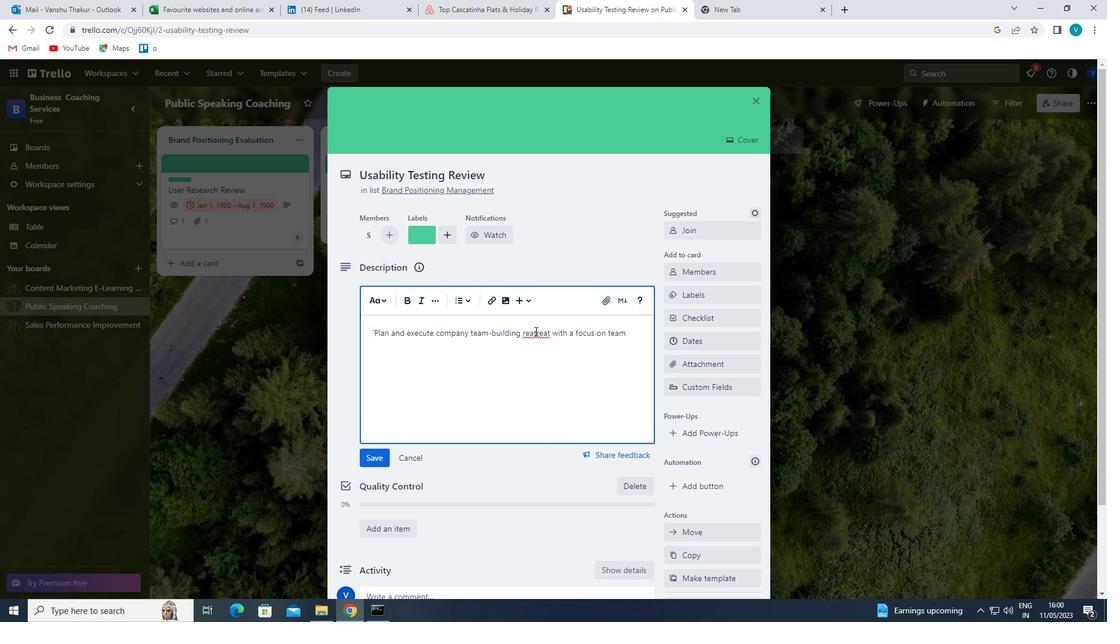 
Action: Mouse pressed left at (533, 331)
Screenshot: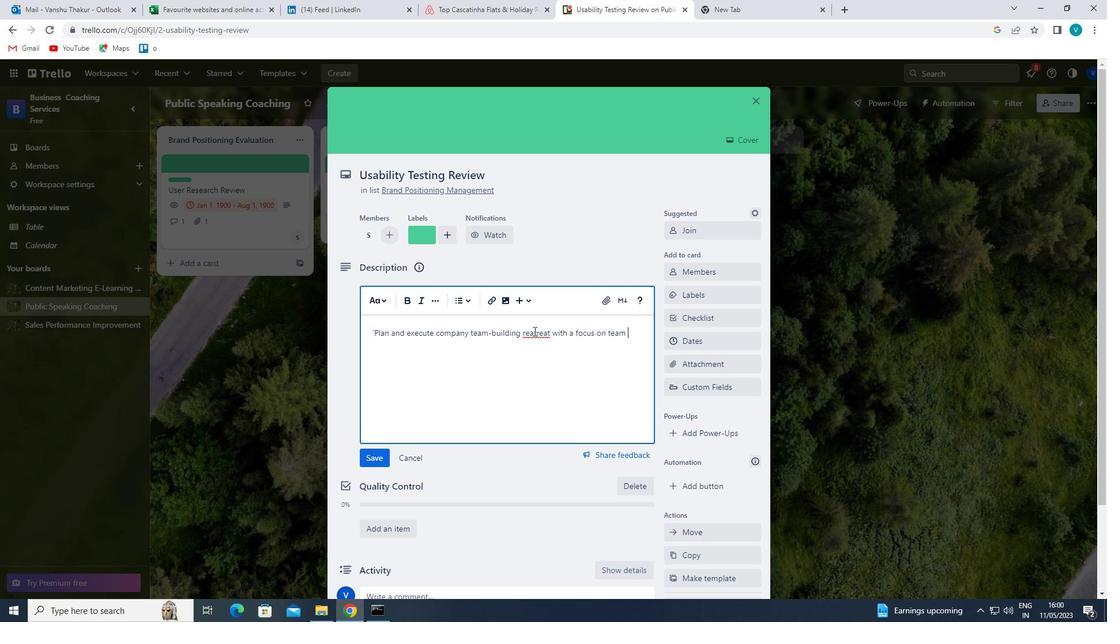 
Action: Mouse moved to (569, 351)
Screenshot: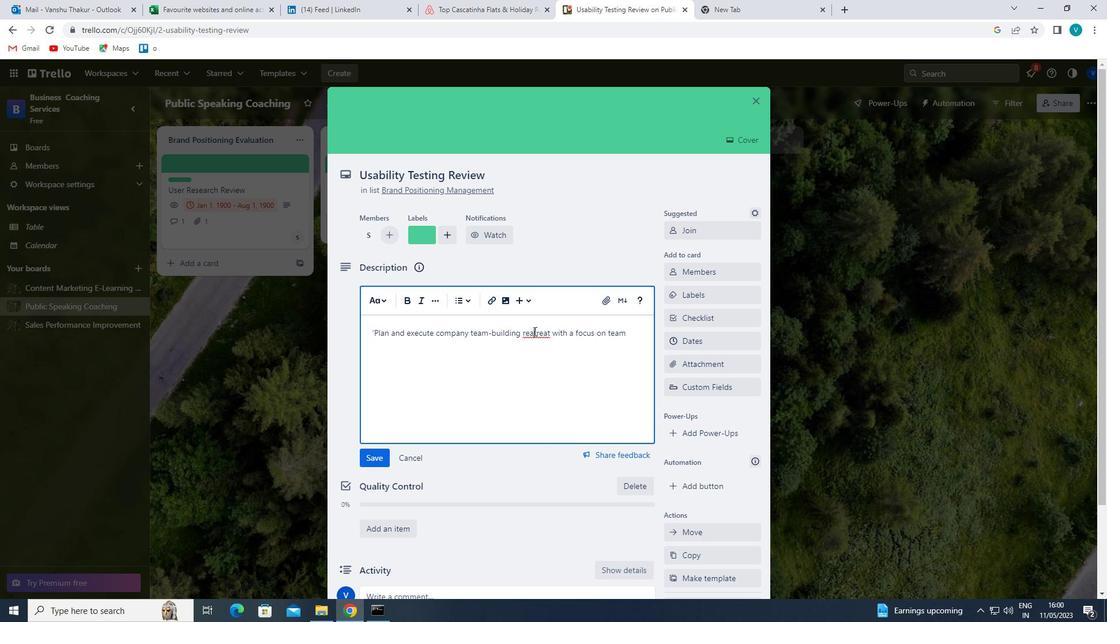 
Action: Key pressed <Key.backspace>
Screenshot: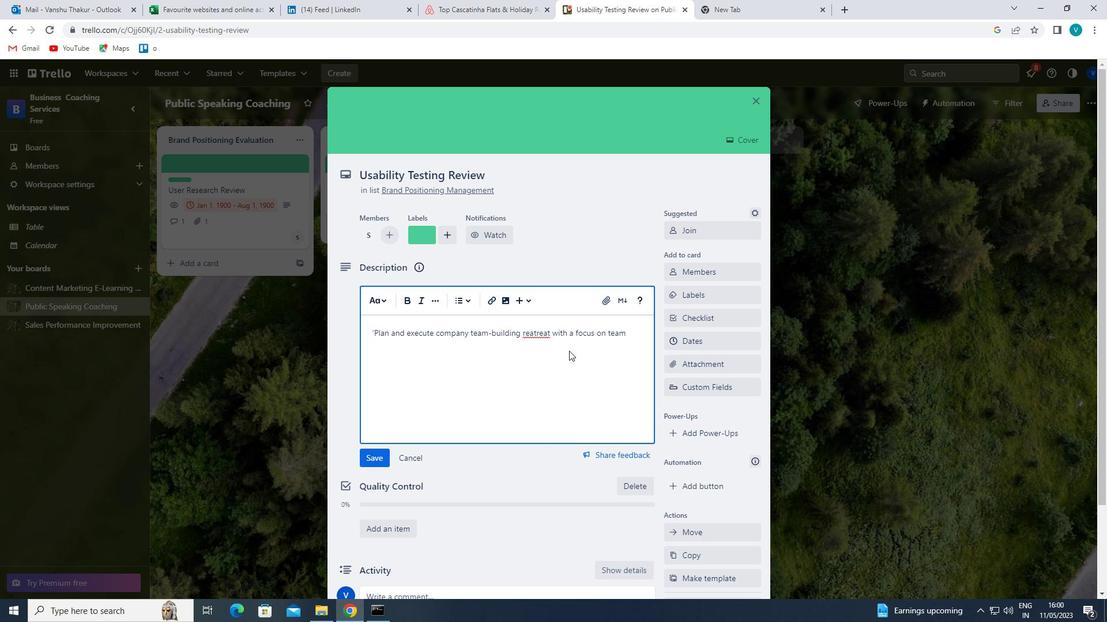 
Action: Mouse moved to (626, 331)
Screenshot: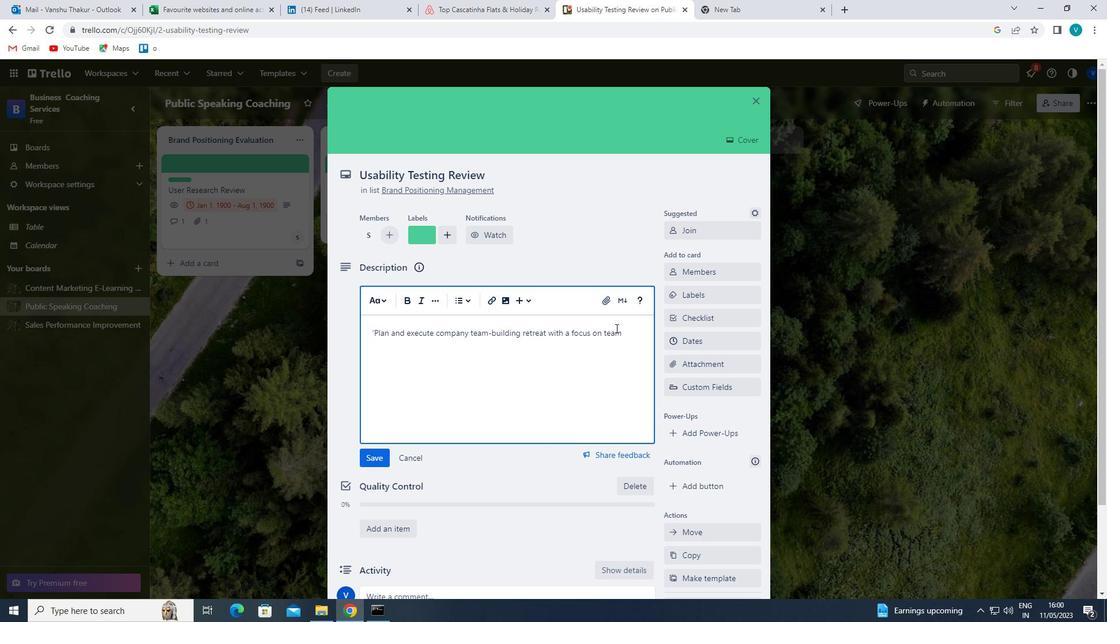 
Action: Mouse pressed left at (626, 331)
Screenshot: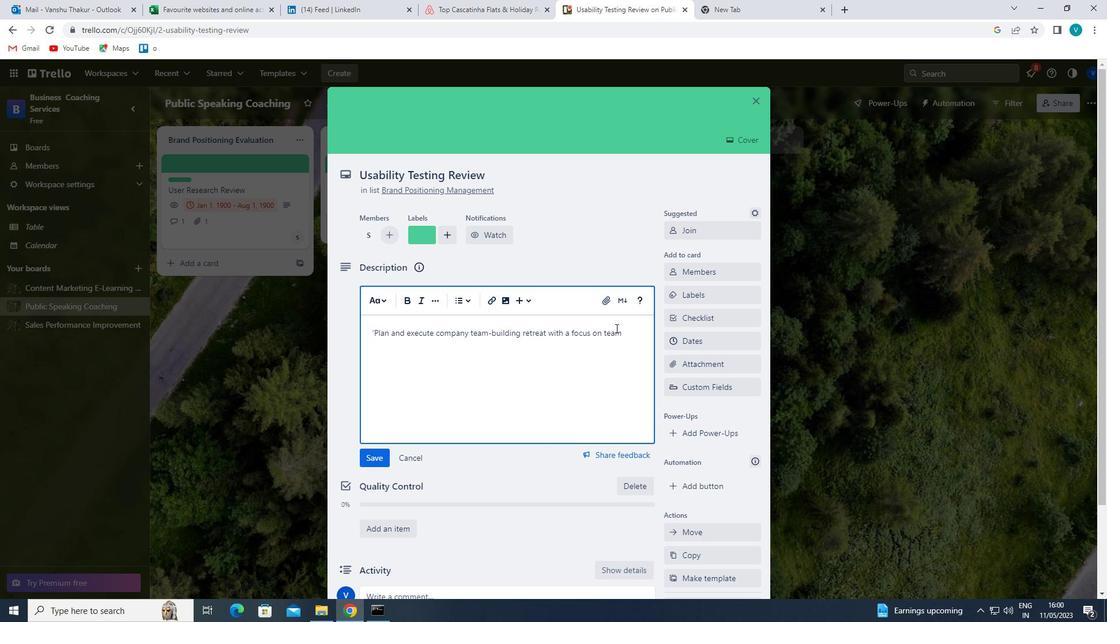 
Action: Mouse moved to (584, 317)
Screenshot: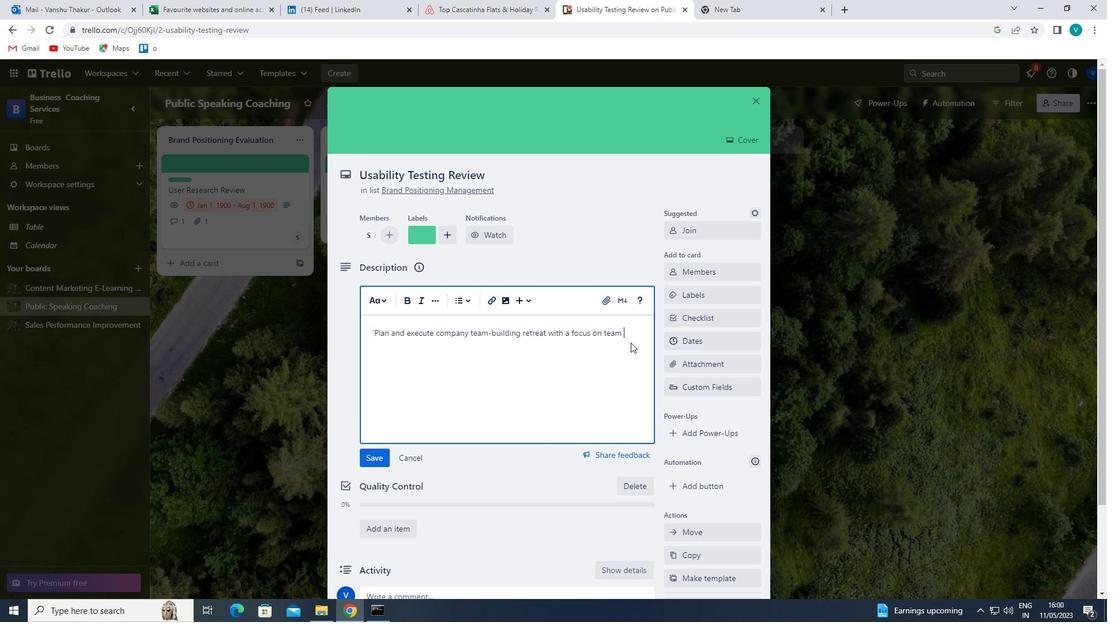 
Action: Key pressed RESILIENCE'
Screenshot: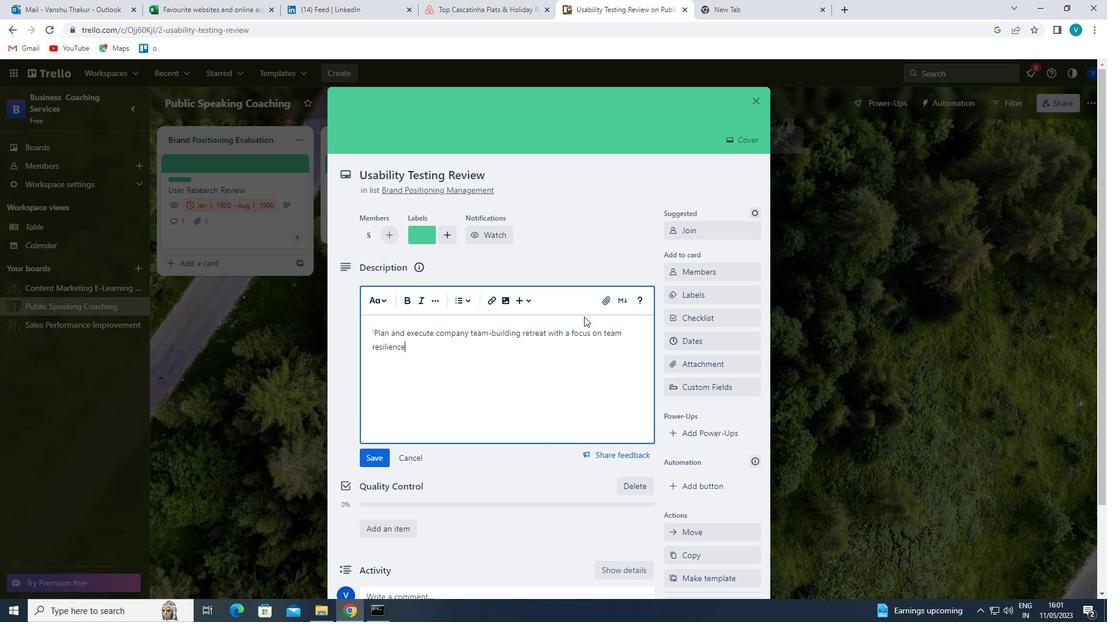 
Action: Mouse moved to (377, 453)
Screenshot: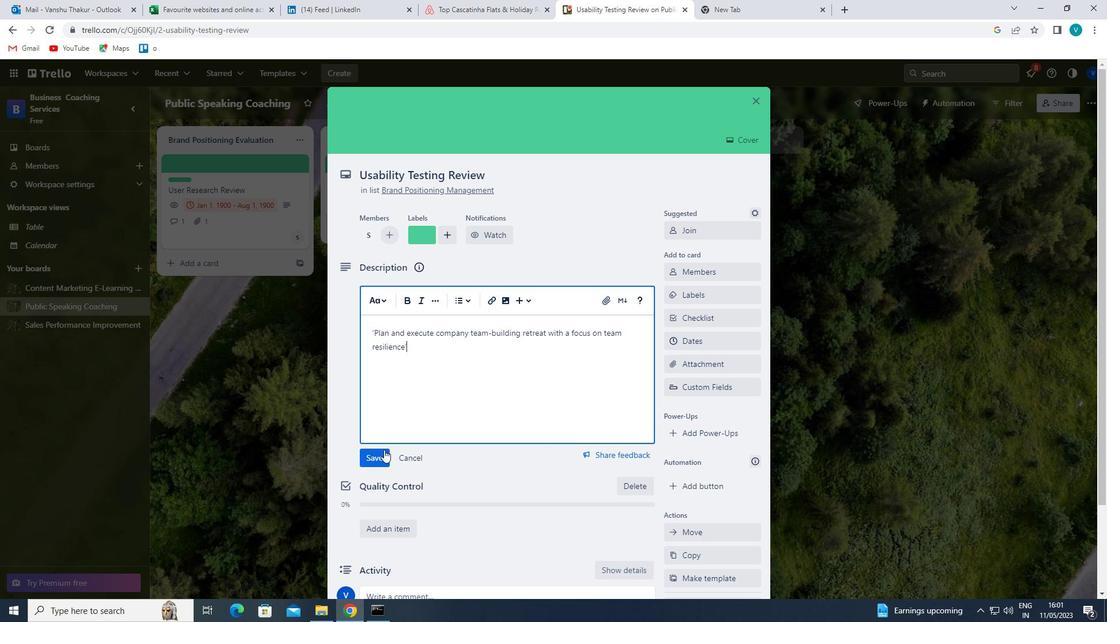 
Action: Mouse pressed left at (377, 453)
Screenshot: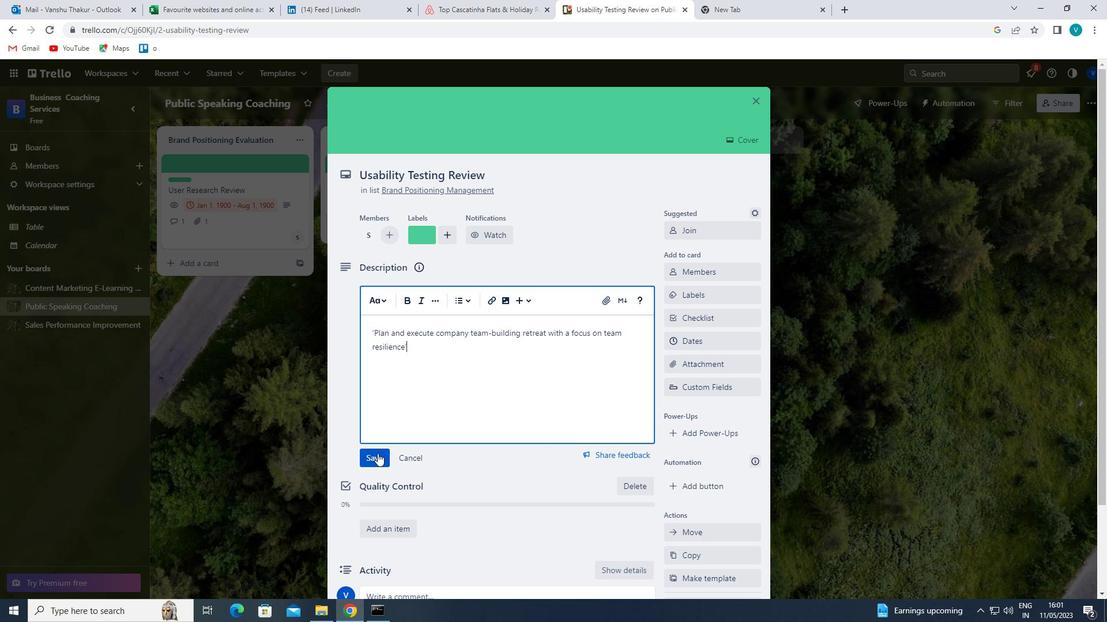 
Action: Mouse moved to (399, 435)
Screenshot: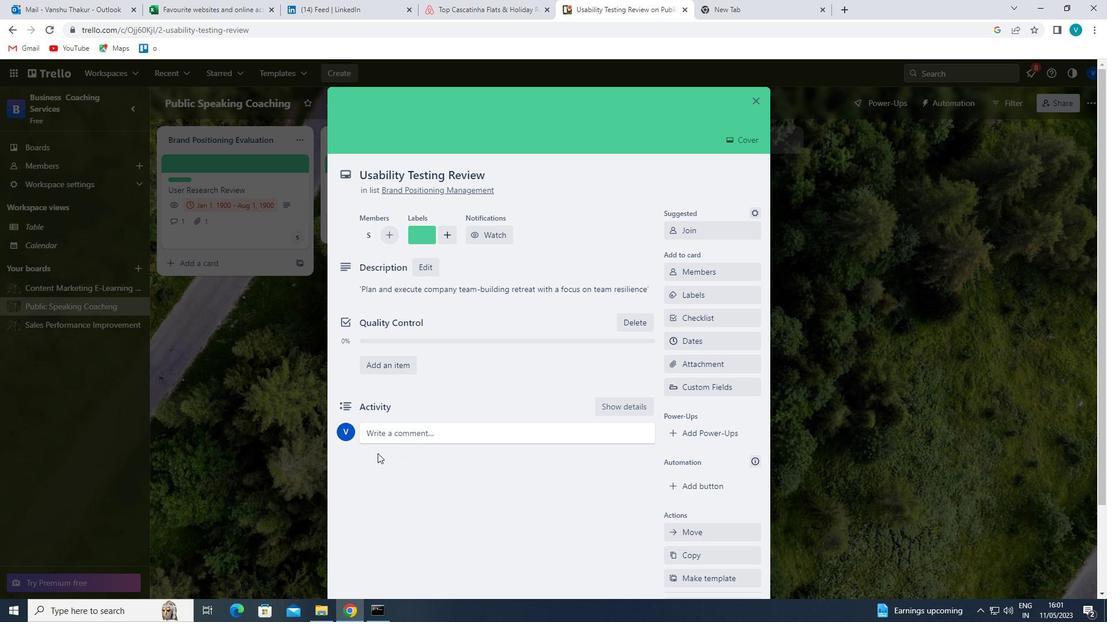 
Action: Mouse pressed left at (399, 435)
Screenshot: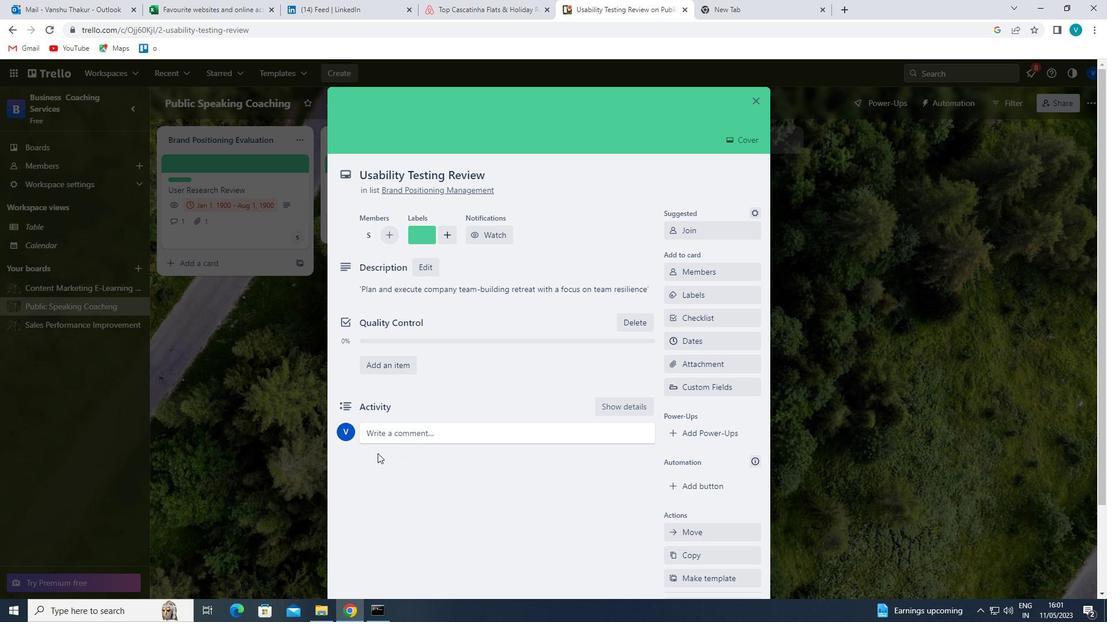 
Action: Mouse moved to (404, 447)
Screenshot: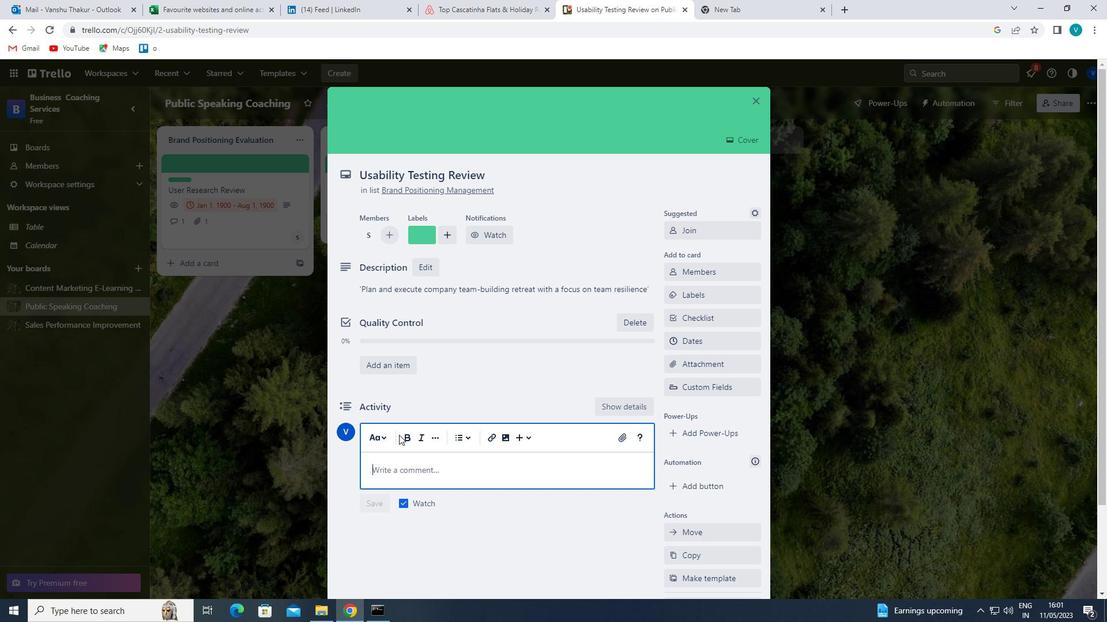 
Action: Key pressed '<Key.shift>WE<Key.space>SHOULD<Key.space>APPRAOCH<Key.space><Key.backspace><Key.backspace><Key.backspace><Key.backspace><Key.backspace>OACH<Key.space>THIS<Key.space>TASK<Key.space>WITH<Key.space>ENTHUSIASM<Key.space>AS<Key.space>IT<Key.space>HAS<Key.space>Y<Key.backspace>TYHE<Key.backspace><Key.backspace><Key.backspace>HE<Key.space>POTENTIAL<Key.space>TO<Key.space>GENERATE<Key.space>SIGNIFICANT<Key.space>VALUR<Key.space><Key.backspace><Key.backspace>E<Key.space>G<Key.backspace>FO<Key.space>R<Key.backspace><Key.backspace>R<Key.space>OUR<Key.space>COMPANY.'
Screenshot: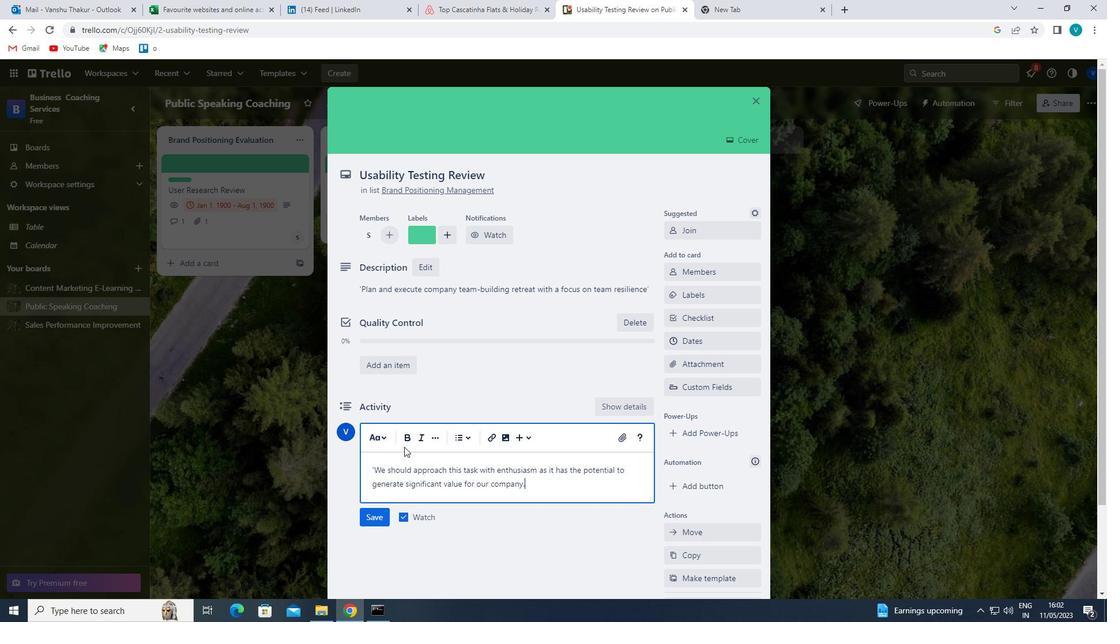 
Action: Mouse moved to (365, 519)
Screenshot: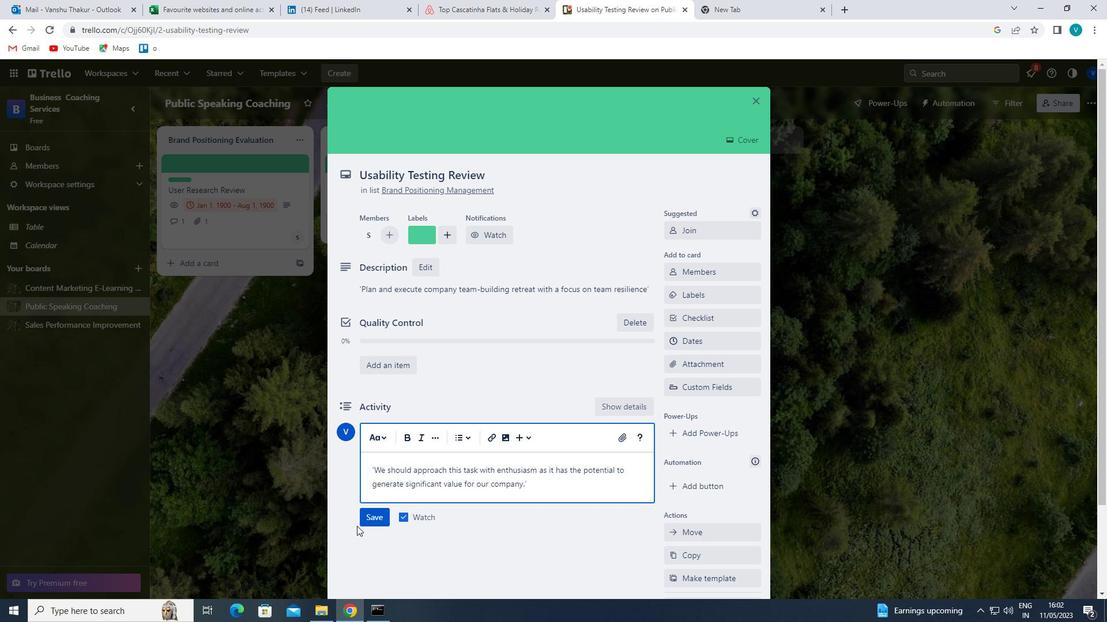 
Action: Mouse pressed left at (365, 519)
Screenshot: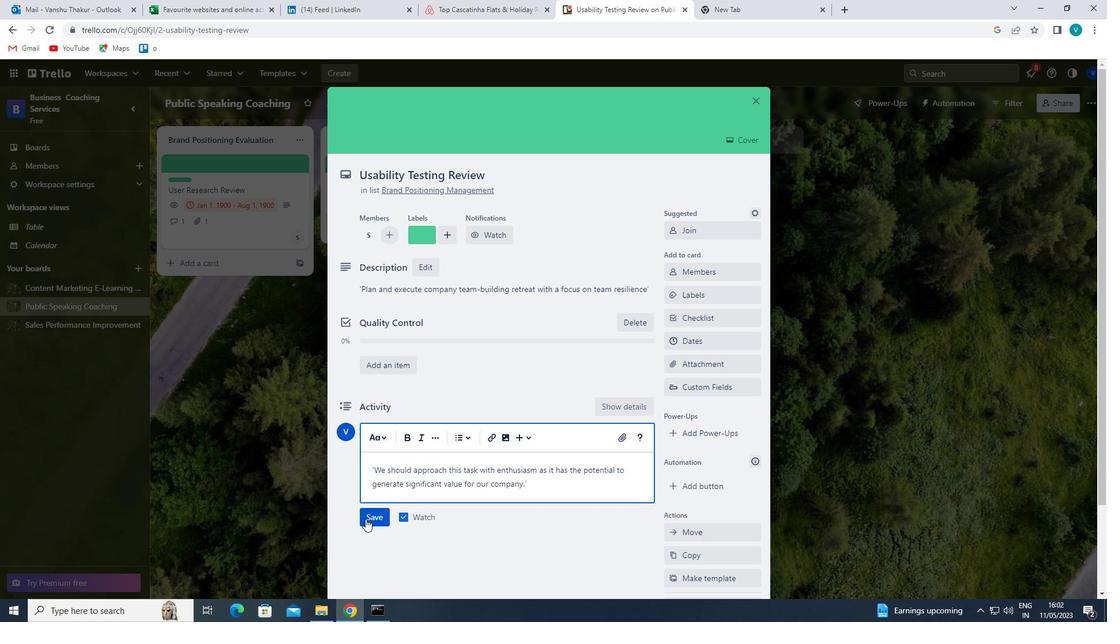 
Action: Mouse moved to (715, 346)
Screenshot: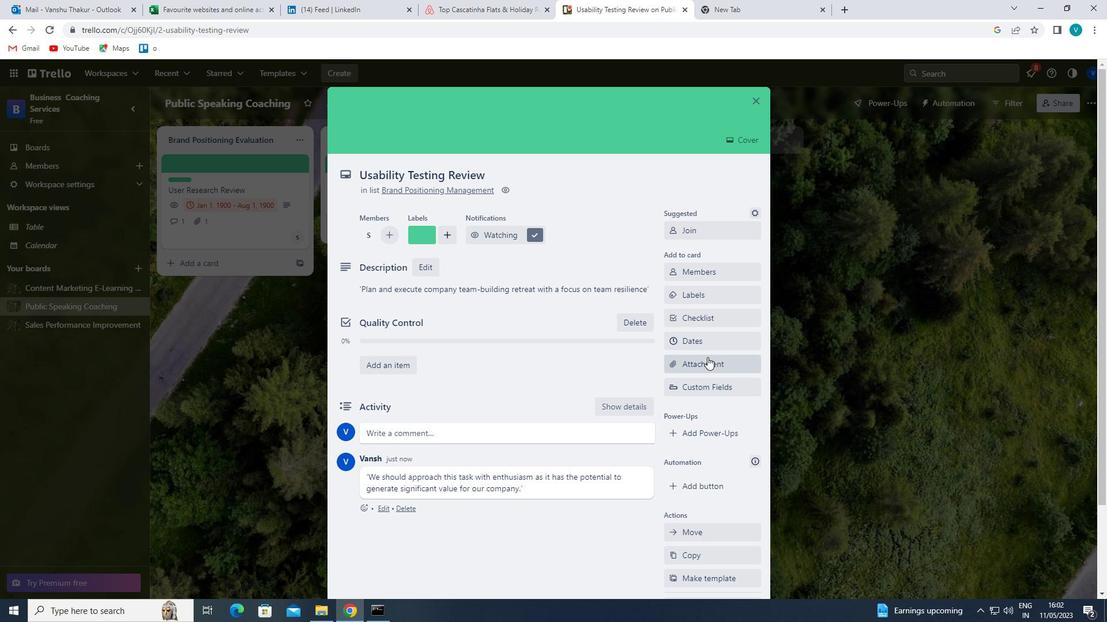 
Action: Mouse pressed left at (715, 346)
Screenshot: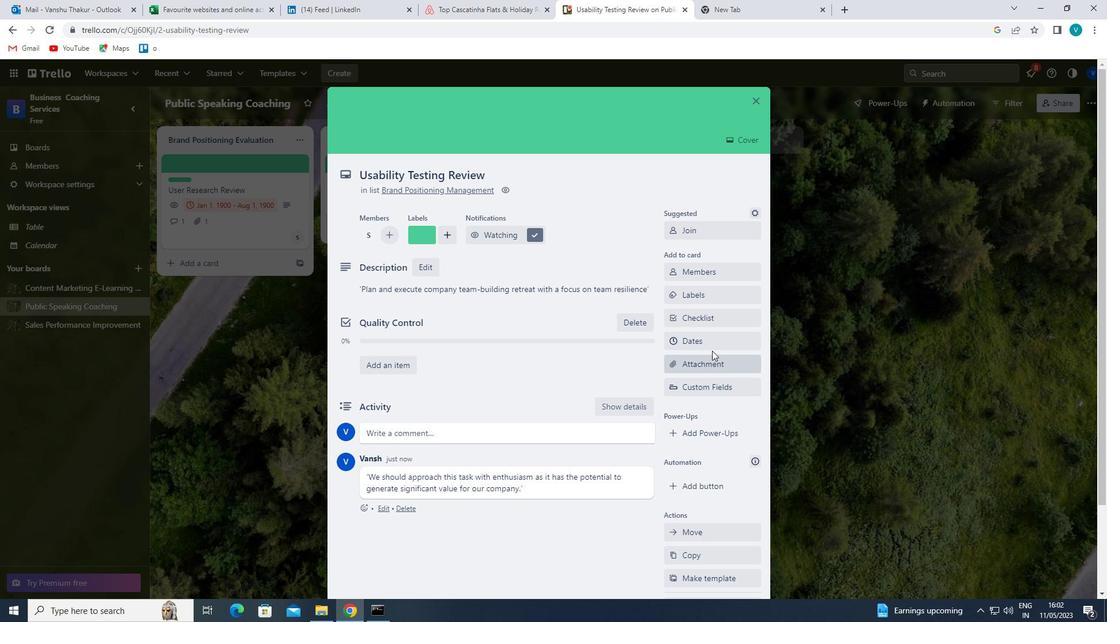 
Action: Mouse moved to (675, 313)
Screenshot: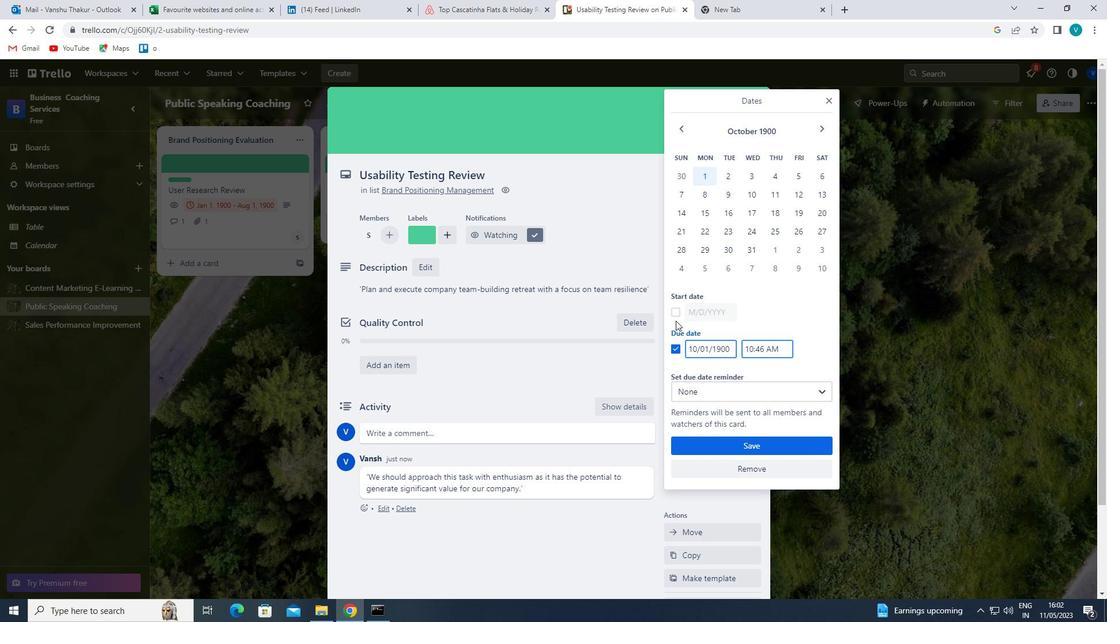 
Action: Mouse pressed left at (675, 313)
Screenshot: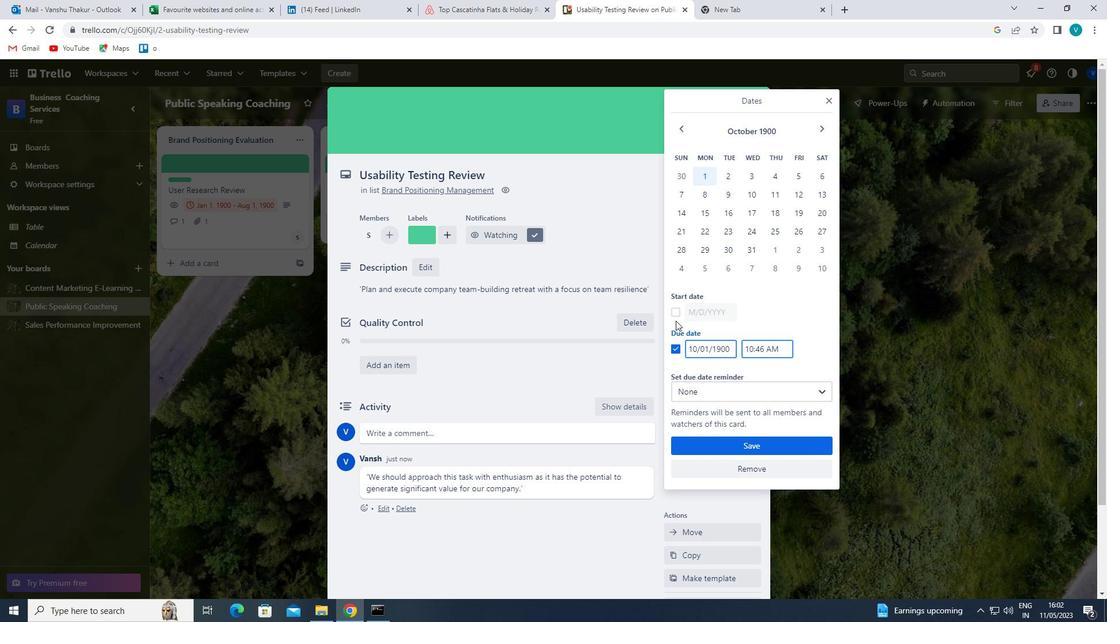 
Action: Mouse moved to (694, 311)
Screenshot: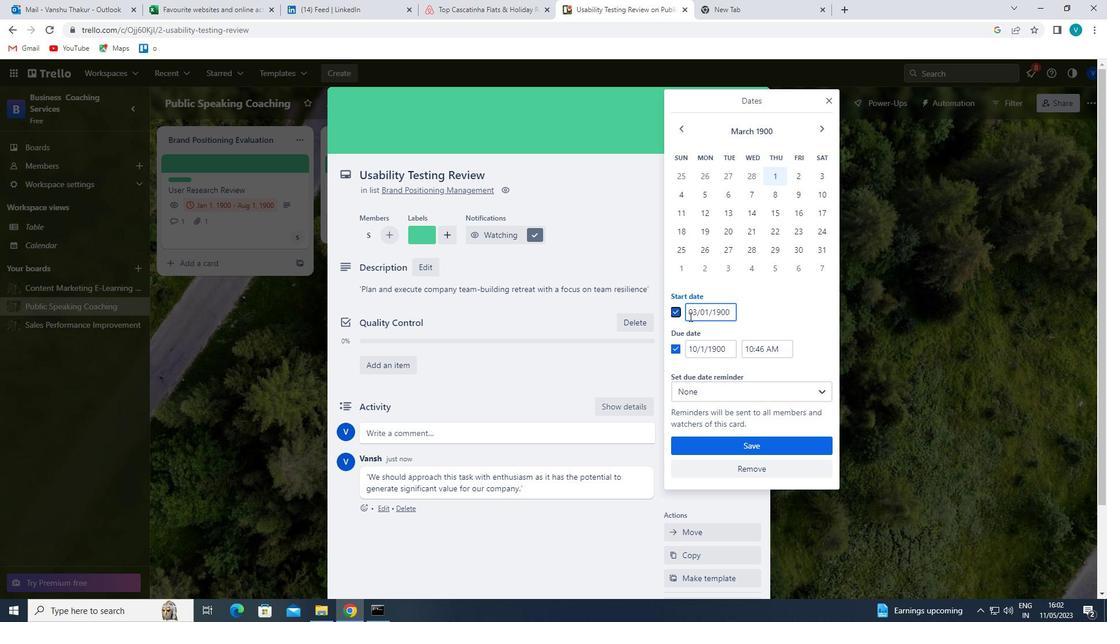 
Action: Mouse pressed left at (694, 311)
Screenshot: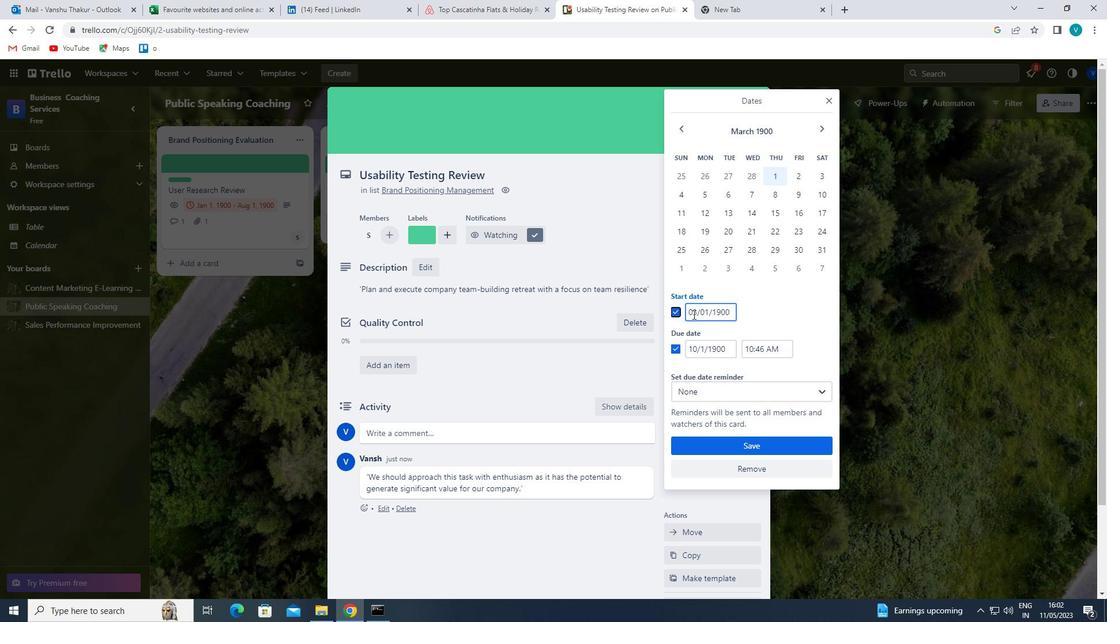 
Action: Mouse moved to (690, 310)
Screenshot: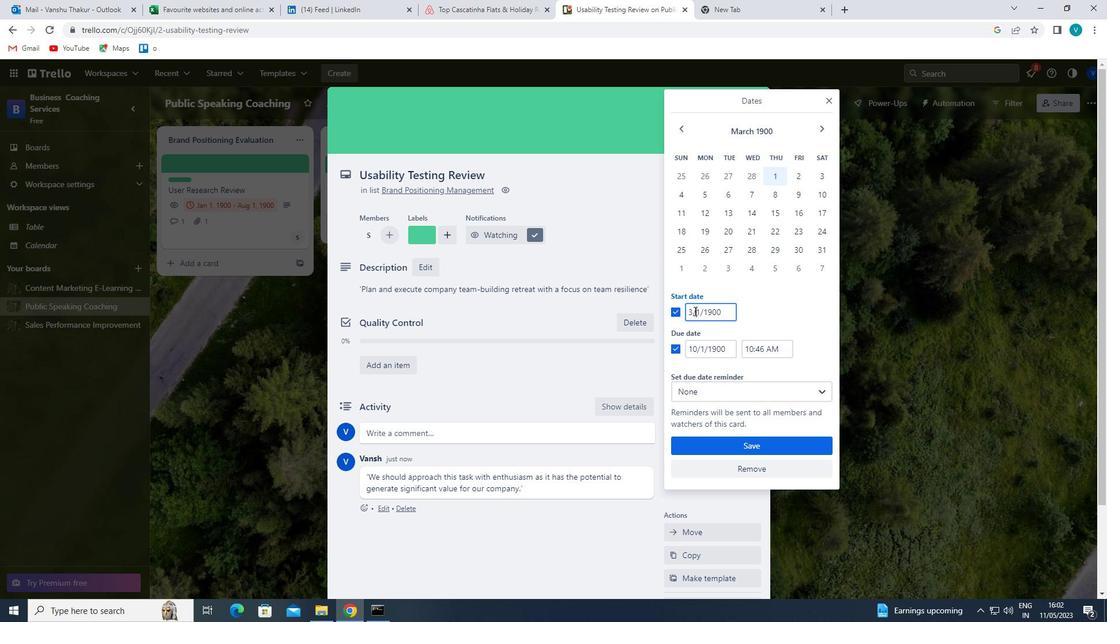 
Action: Mouse pressed left at (690, 310)
Screenshot: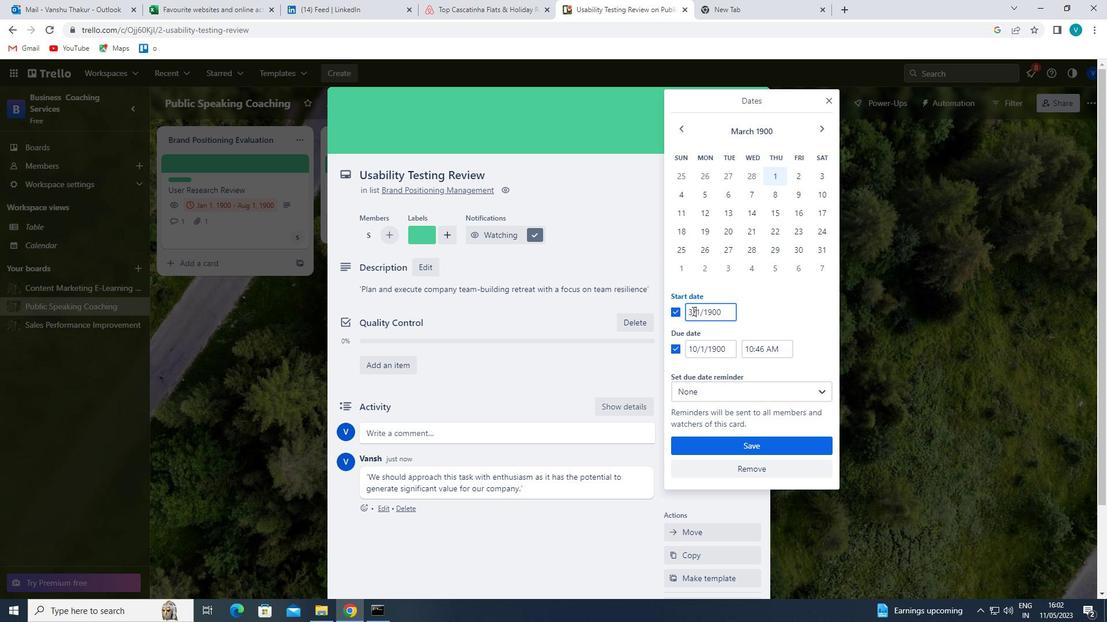 
Action: Mouse pressed left at (690, 310)
Screenshot: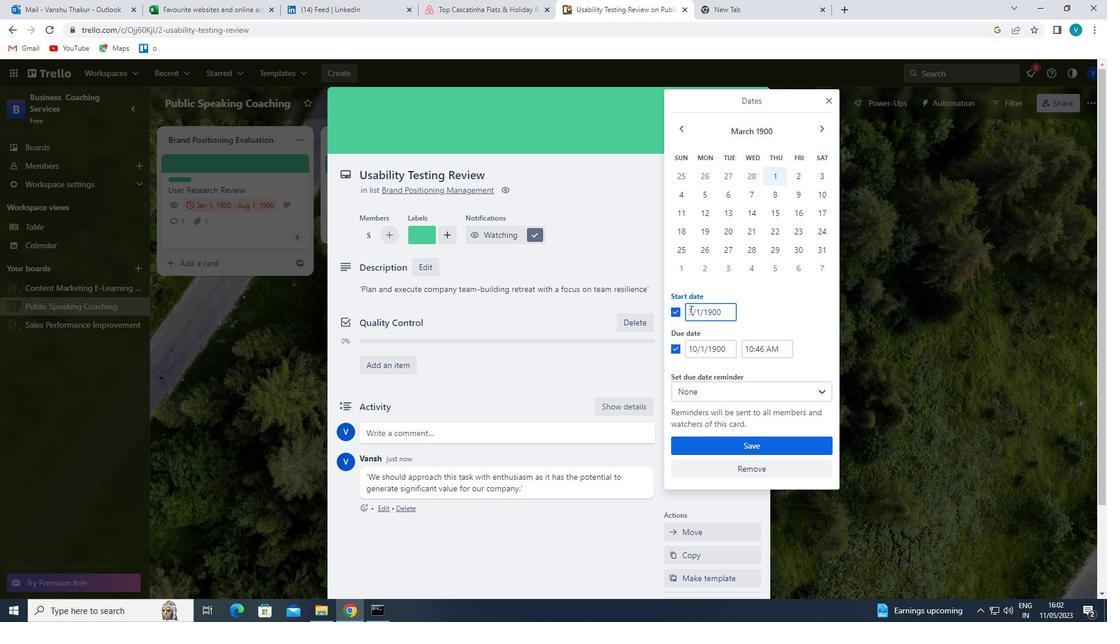 
Action: Key pressed 4
Screenshot: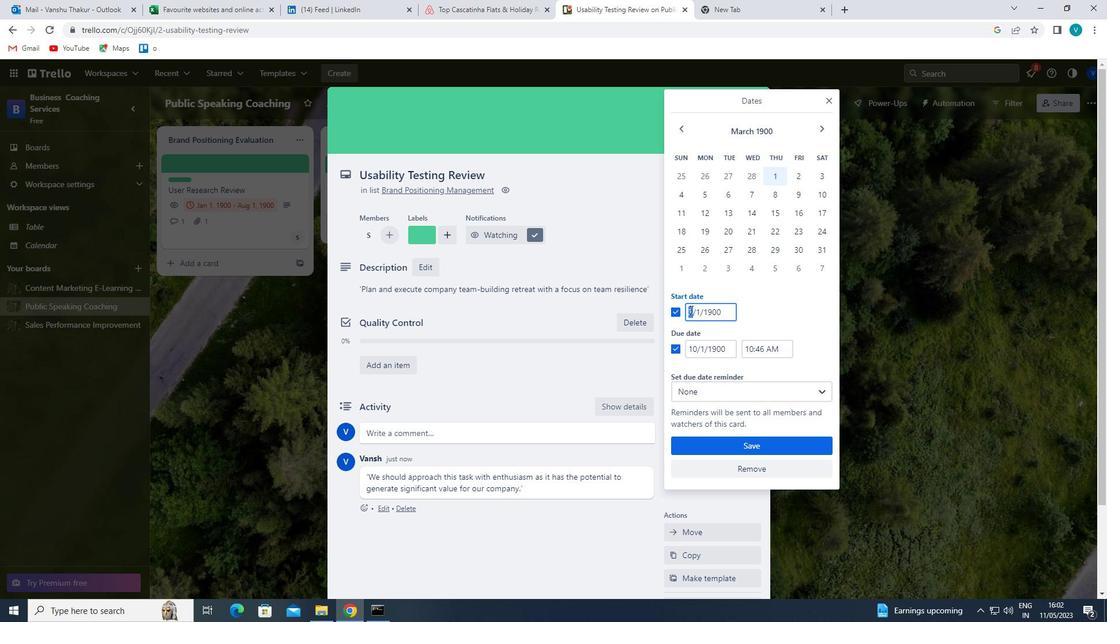 
Action: Mouse moved to (696, 343)
Screenshot: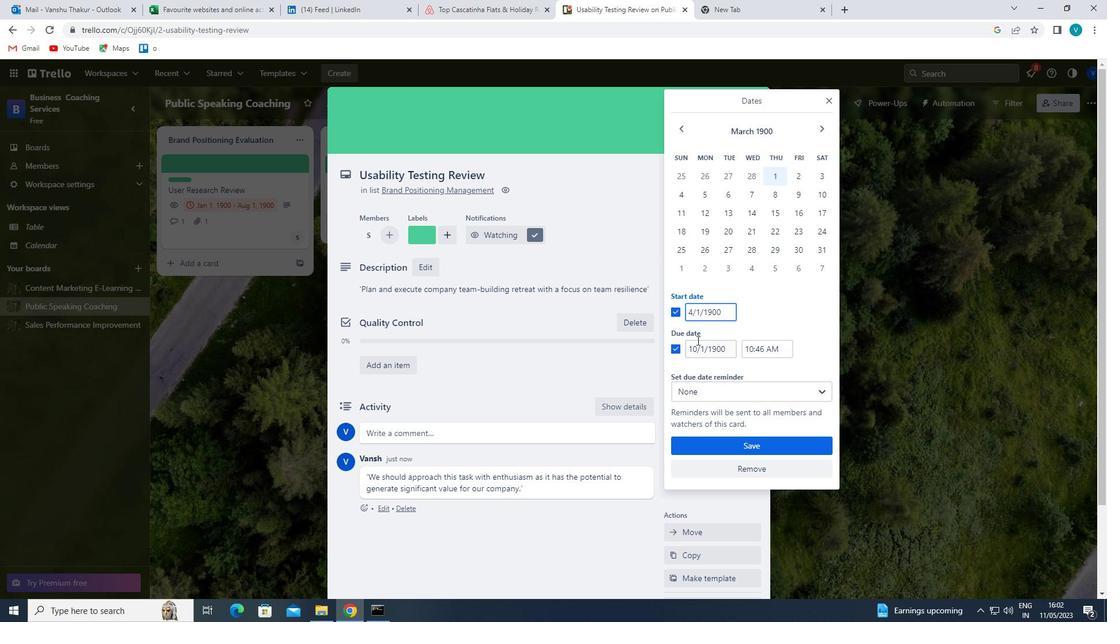 
Action: Mouse pressed left at (696, 343)
Screenshot: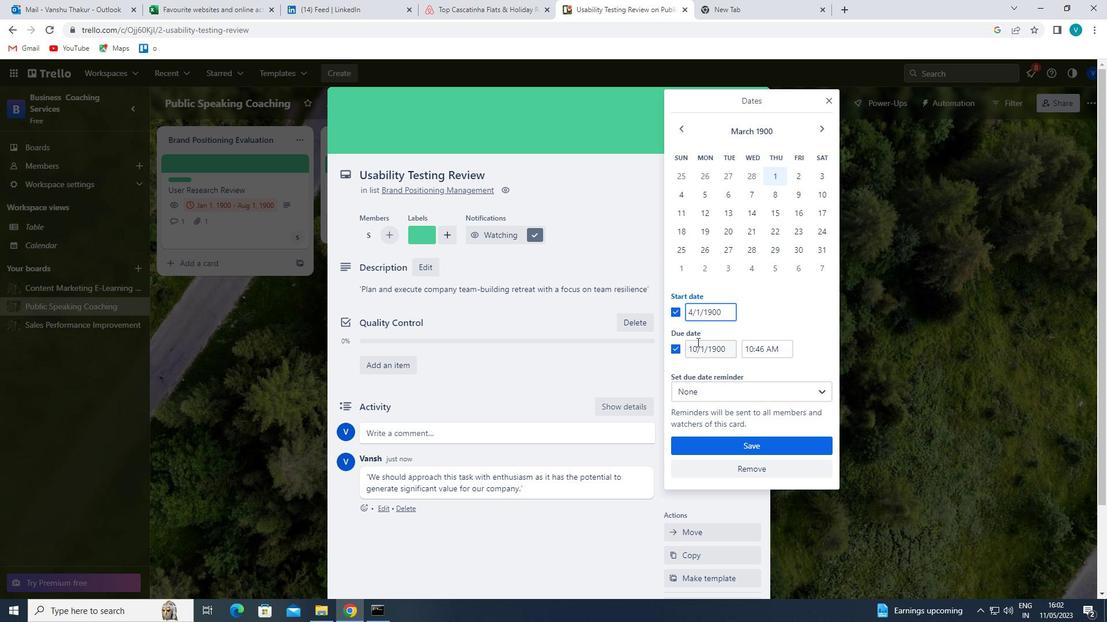 
Action: Mouse pressed left at (696, 343)
Screenshot: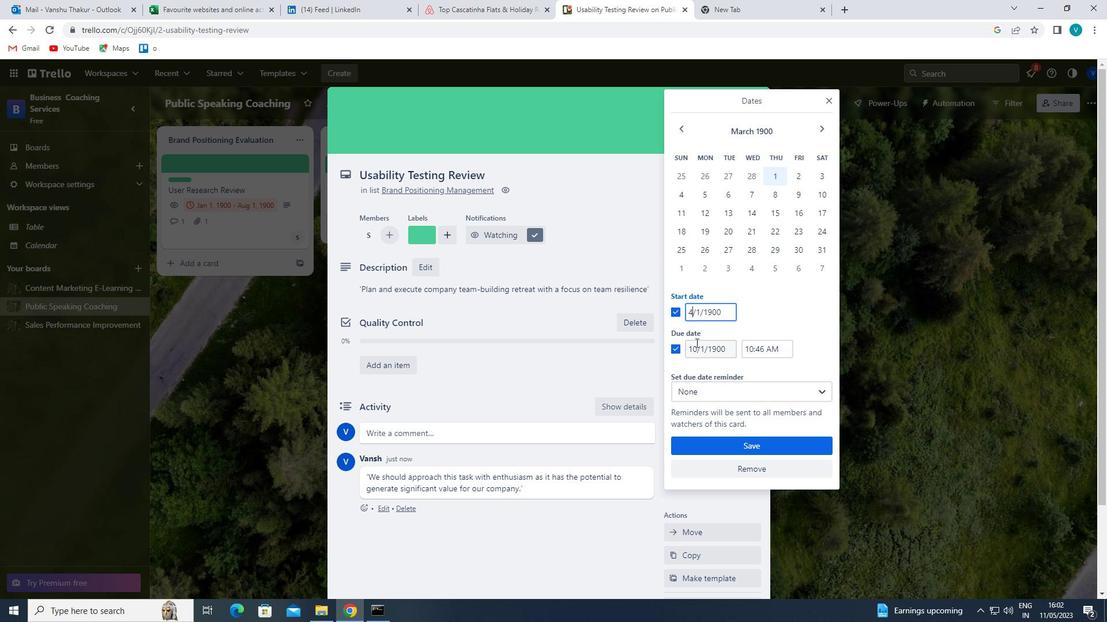 
Action: Mouse moved to (694, 346)
Screenshot: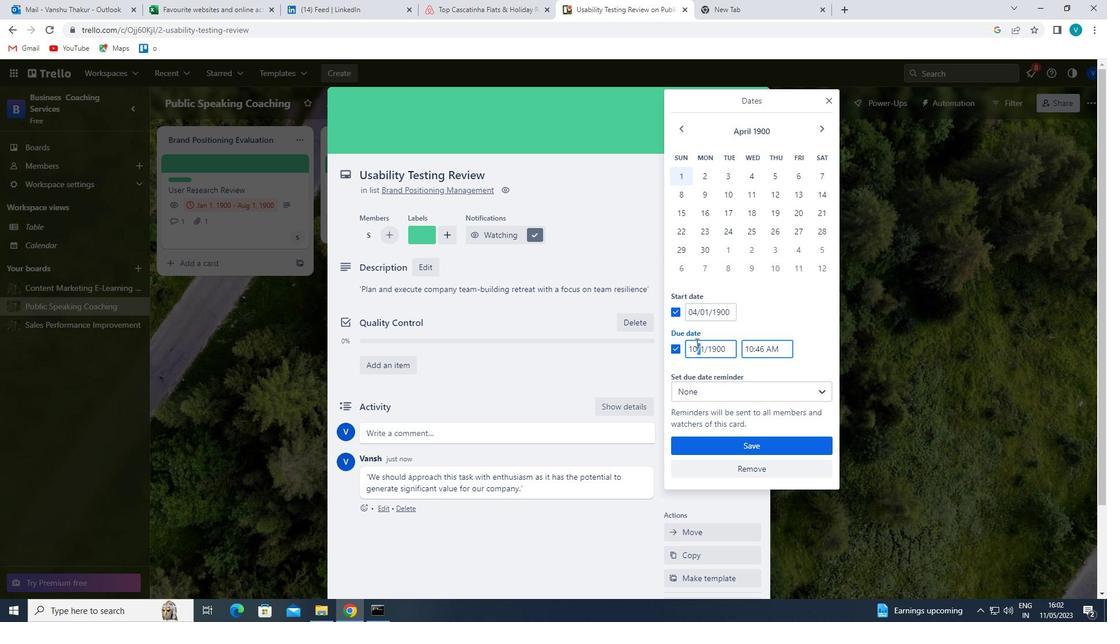 
Action: Mouse pressed left at (694, 346)
Screenshot: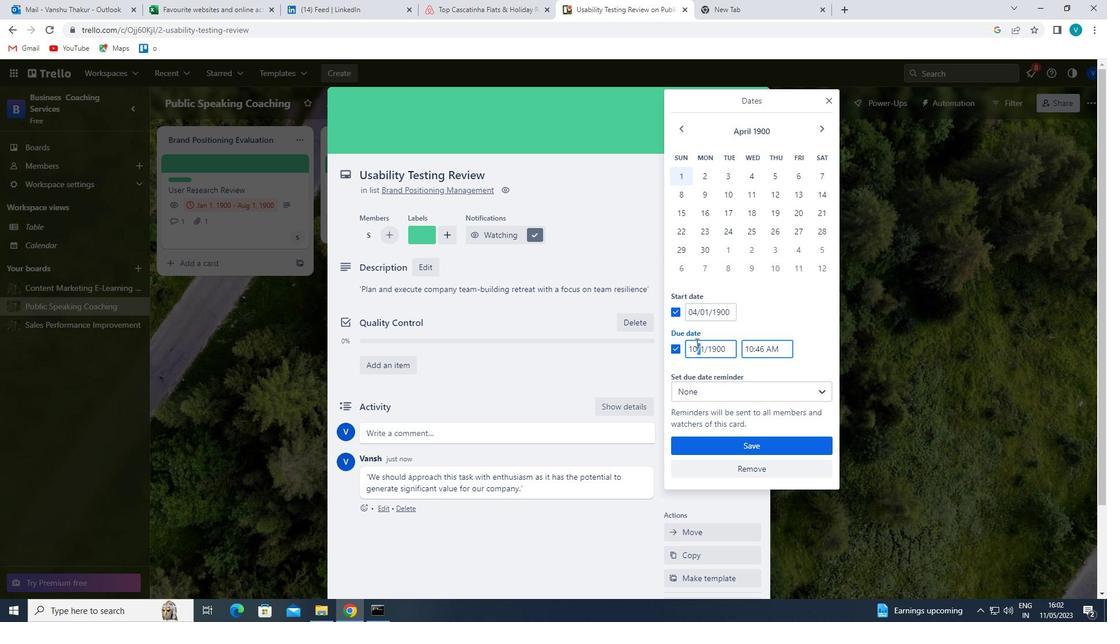
Action: Mouse pressed left at (694, 346)
Screenshot: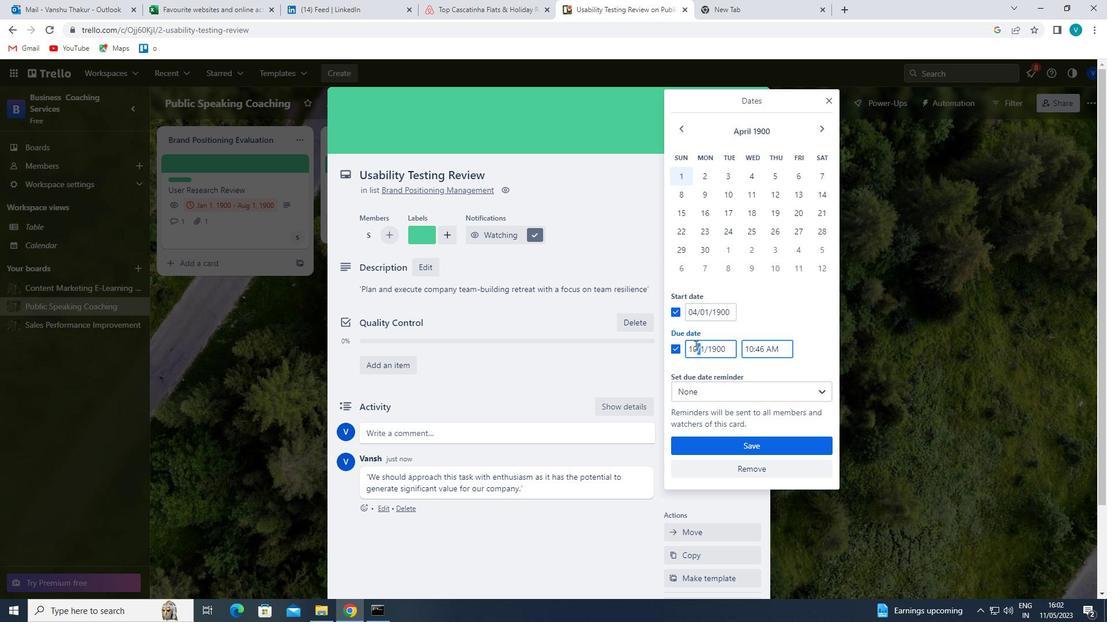 
Action: Mouse moved to (696, 348)
Screenshot: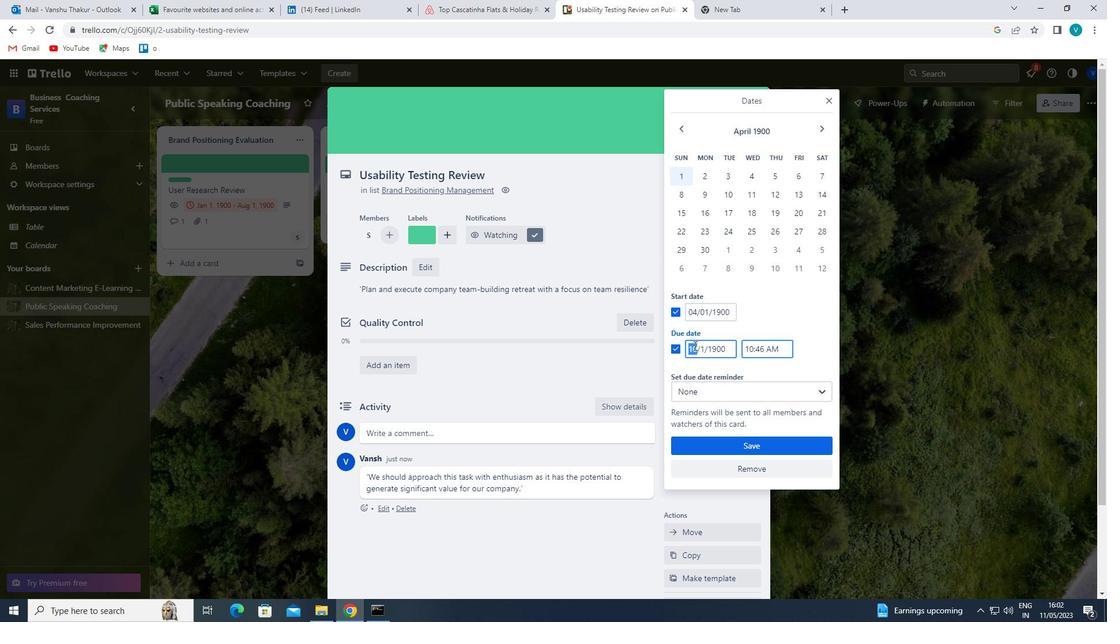 
Action: Key pressed 11
Screenshot: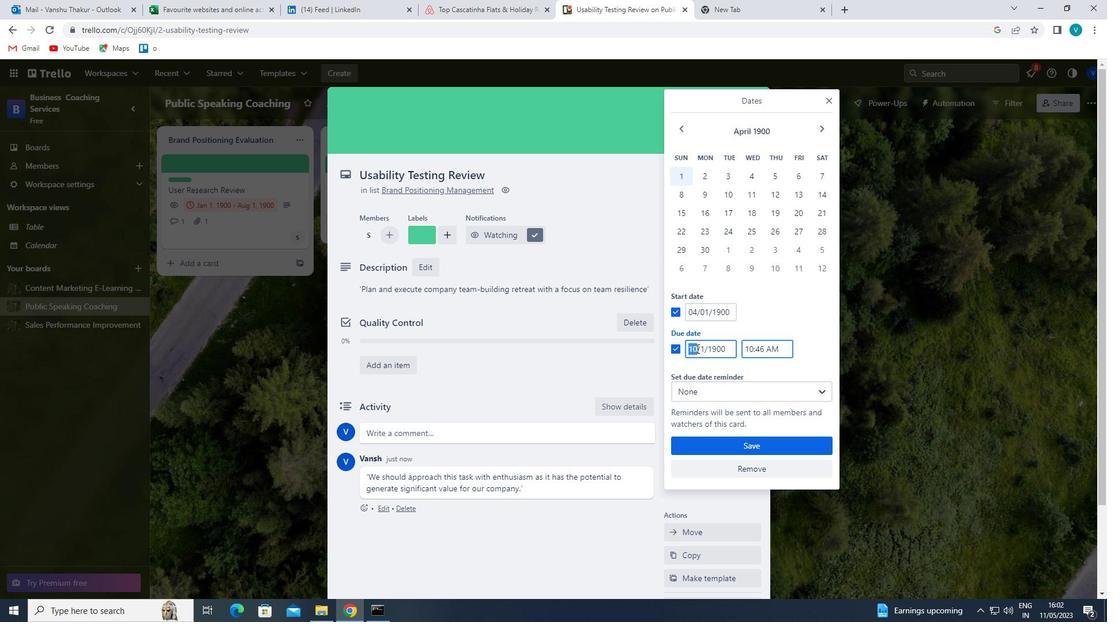 
Action: Mouse moved to (724, 446)
Screenshot: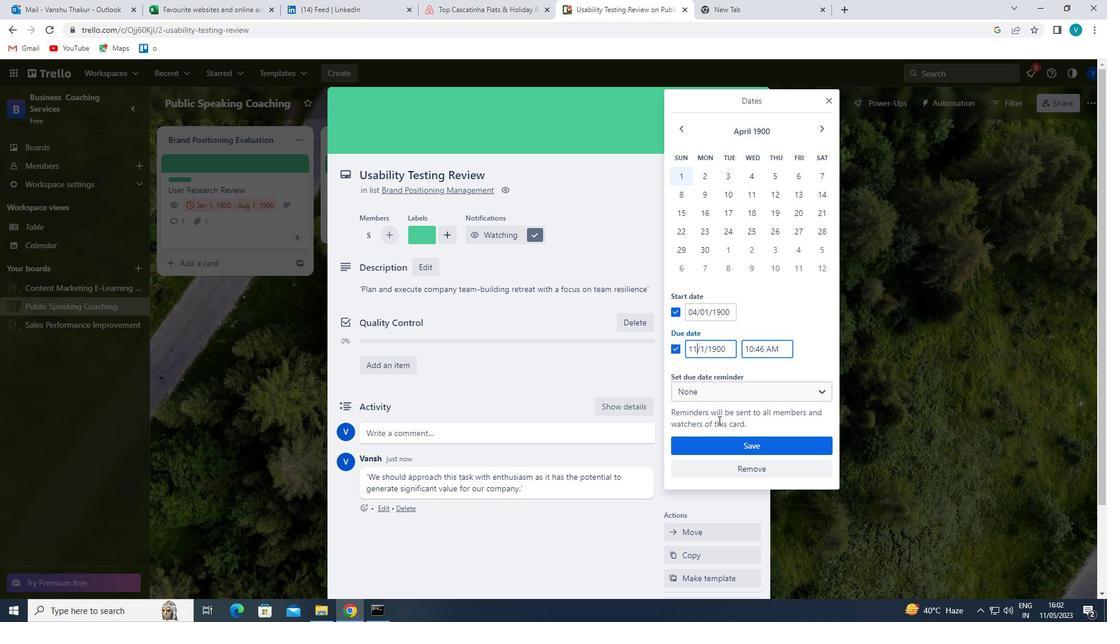 
Action: Mouse pressed left at (724, 446)
Screenshot: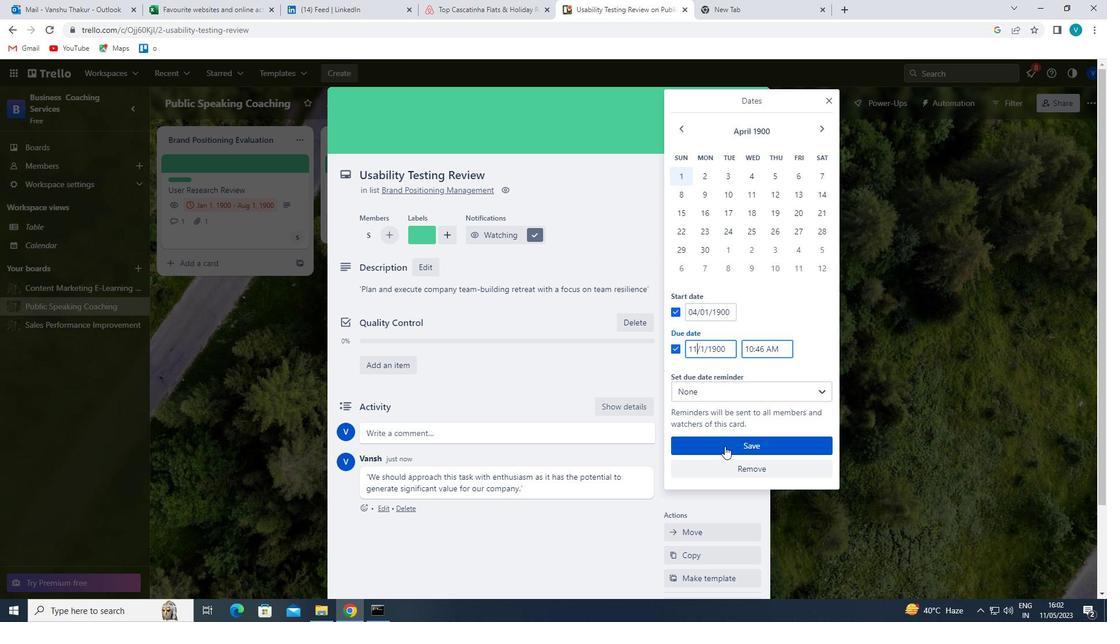 
